 Task: Look for space in Daoukro, Ivory Coast from 5th July, 2023 to 11th July, 2023 for 2 adults in price range Rs.8000 to Rs.16000. Place can be entire place with 2 bedrooms having 2 beds and 1 bathroom. Property type can be house, flat, guest house. Booking option can be shelf check-in. Required host language is English.
Action: Mouse moved to (449, 99)
Screenshot: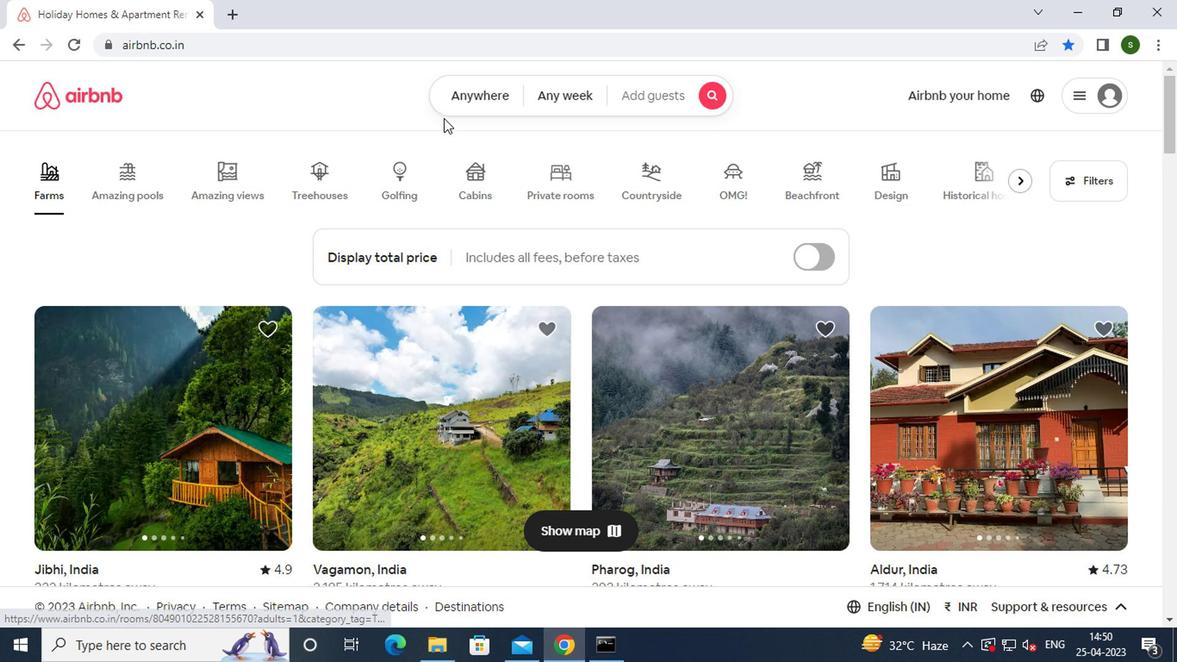 
Action: Mouse pressed left at (449, 99)
Screenshot: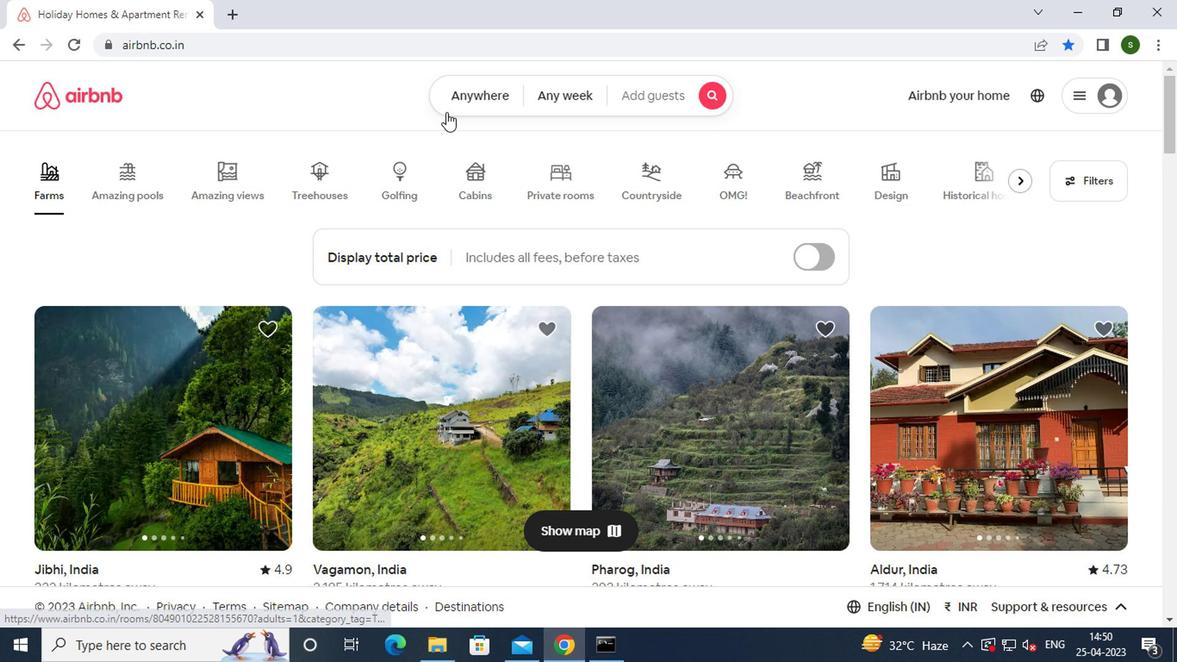 
Action: Mouse moved to (345, 165)
Screenshot: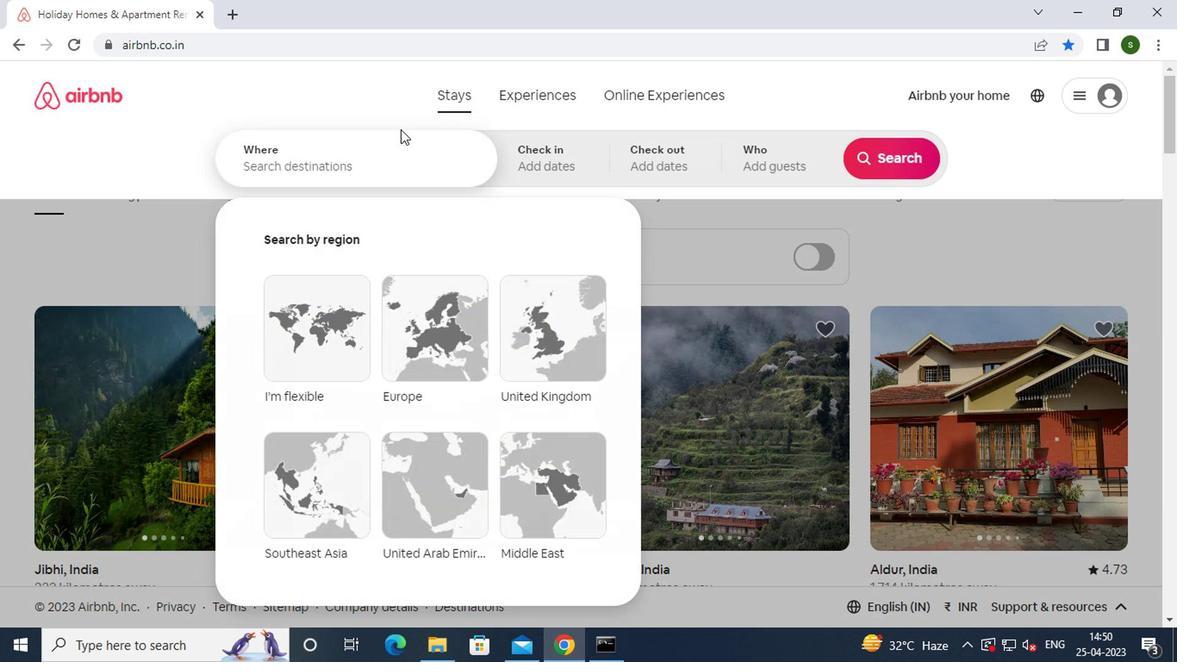 
Action: Mouse pressed left at (345, 165)
Screenshot: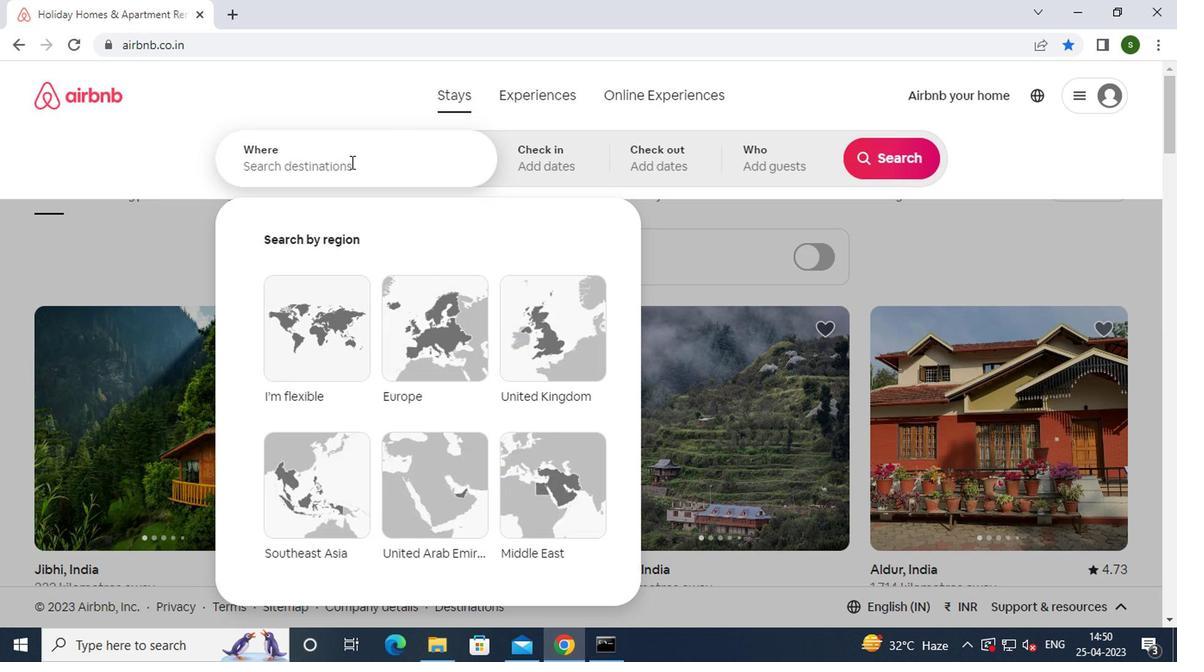 
Action: Key pressed d<Key.caps_lock>aoukro,<Key.space><Key.caps_lock>i<Key.caps_lock>
Screenshot: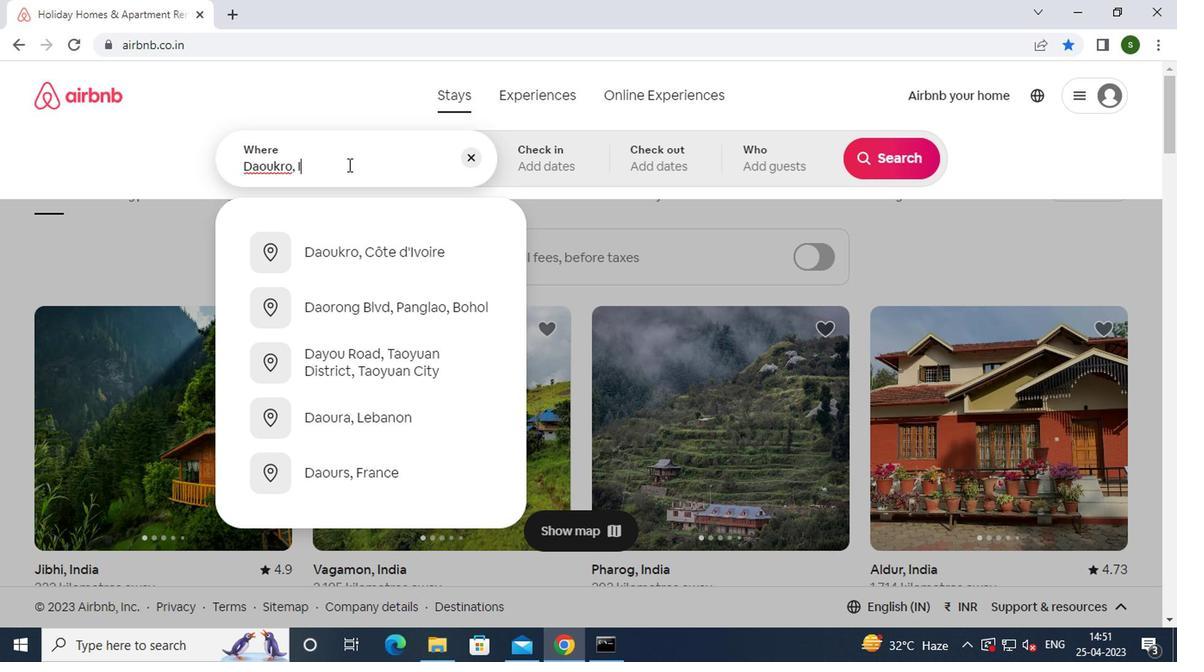 
Action: Mouse moved to (347, 245)
Screenshot: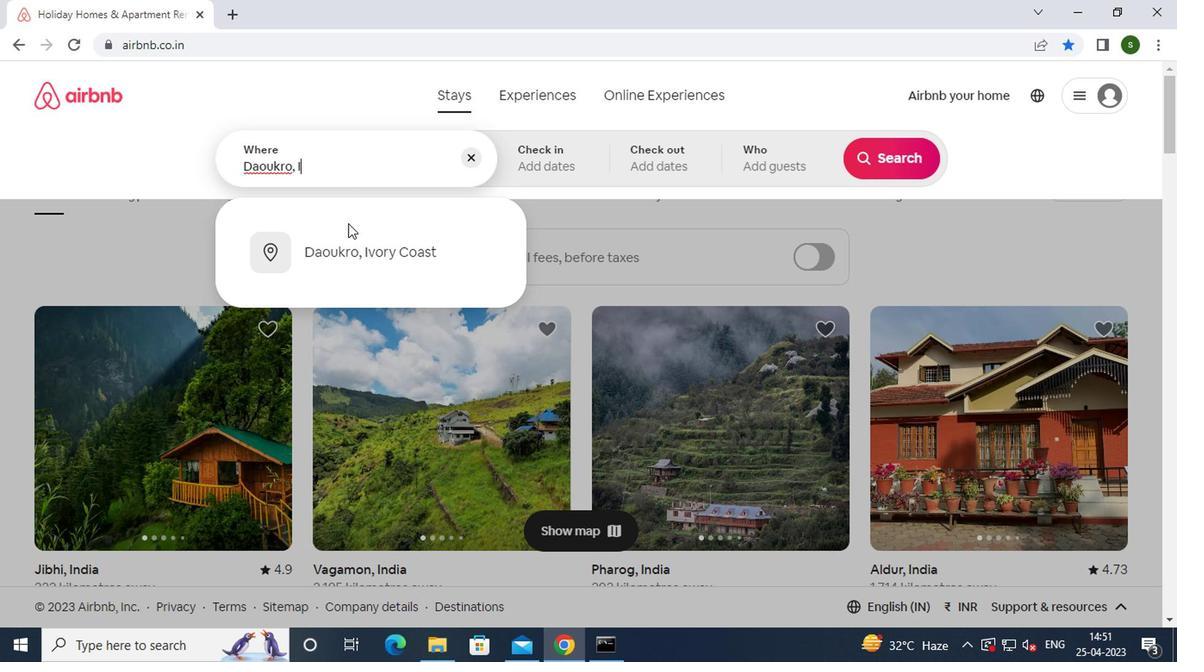 
Action: Mouse pressed left at (347, 245)
Screenshot: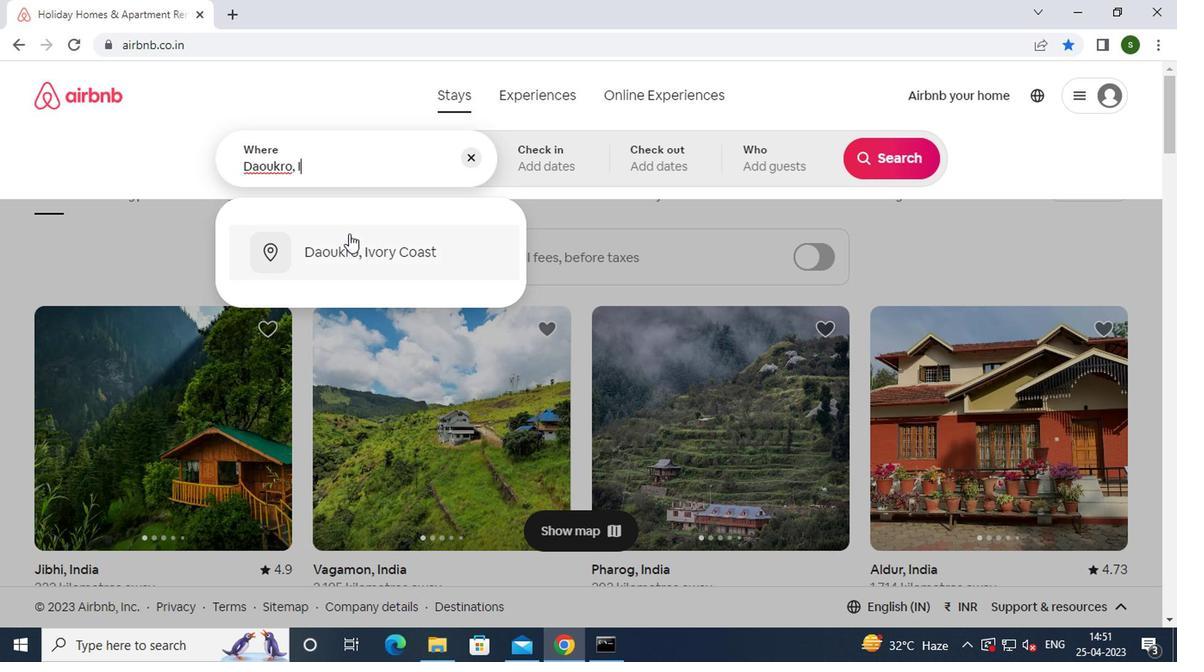 
Action: Mouse moved to (871, 292)
Screenshot: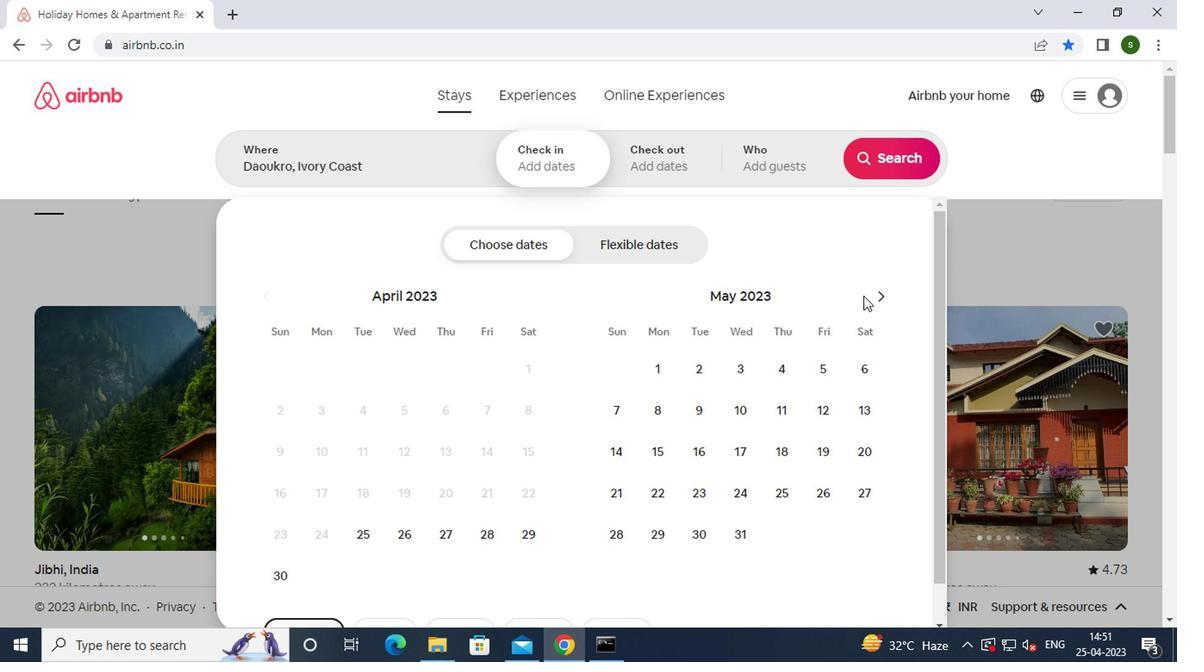 
Action: Mouse pressed left at (871, 292)
Screenshot: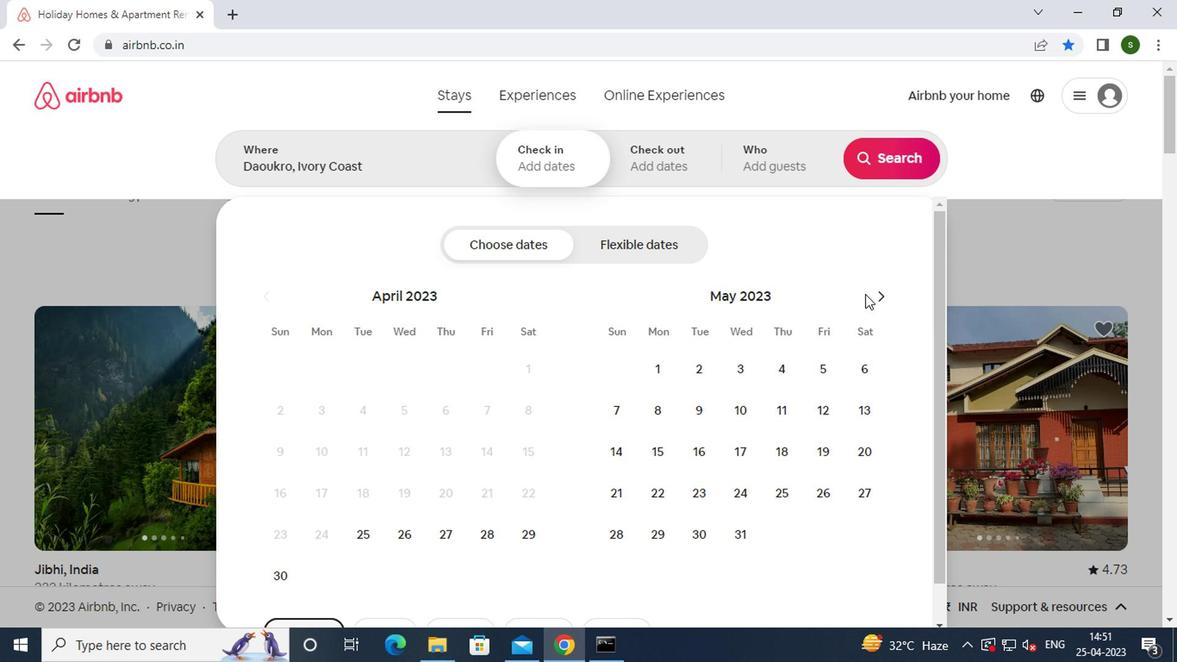 
Action: Mouse pressed left at (871, 292)
Screenshot: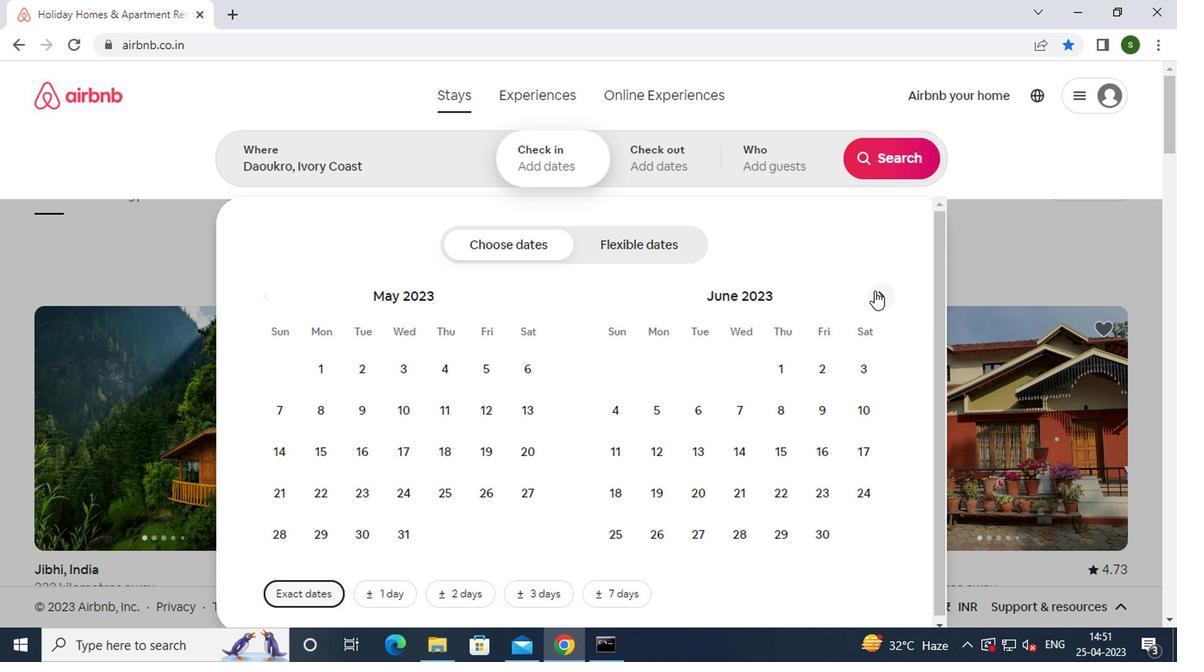 
Action: Mouse moved to (736, 404)
Screenshot: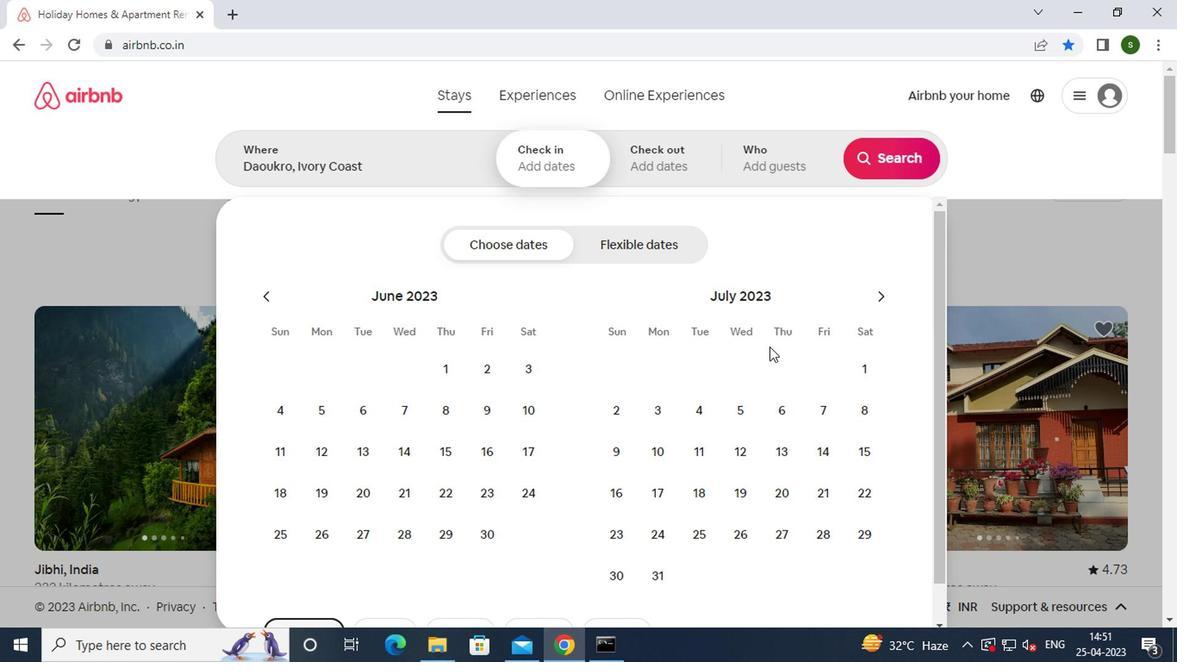 
Action: Mouse pressed left at (736, 404)
Screenshot: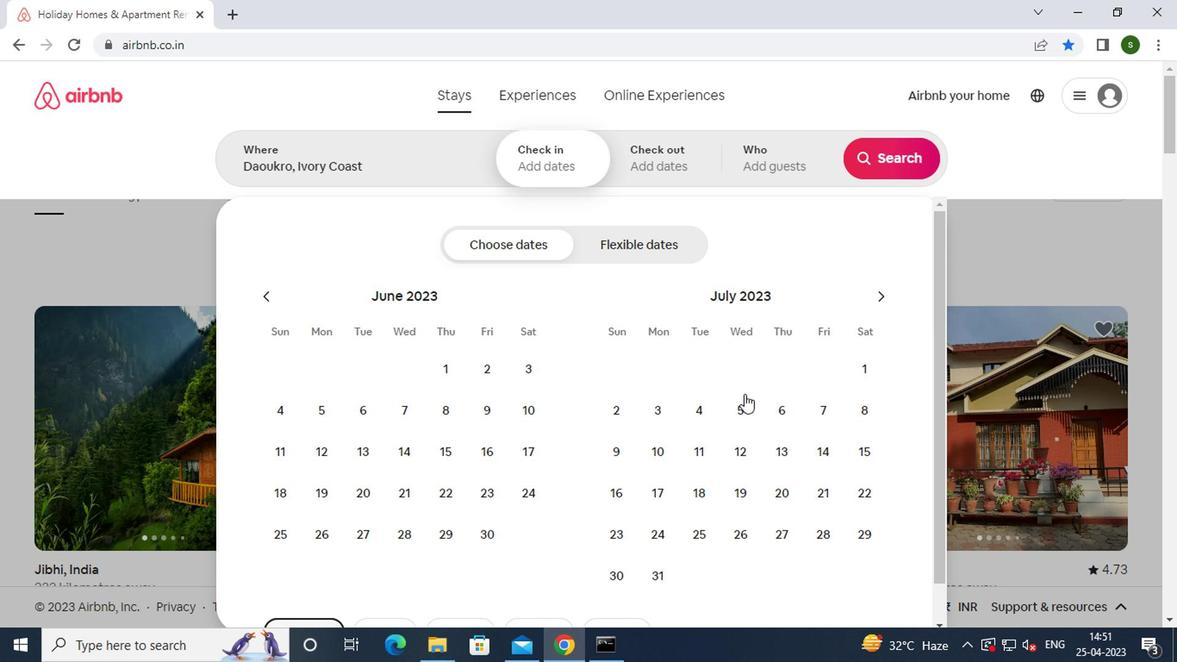 
Action: Mouse moved to (699, 449)
Screenshot: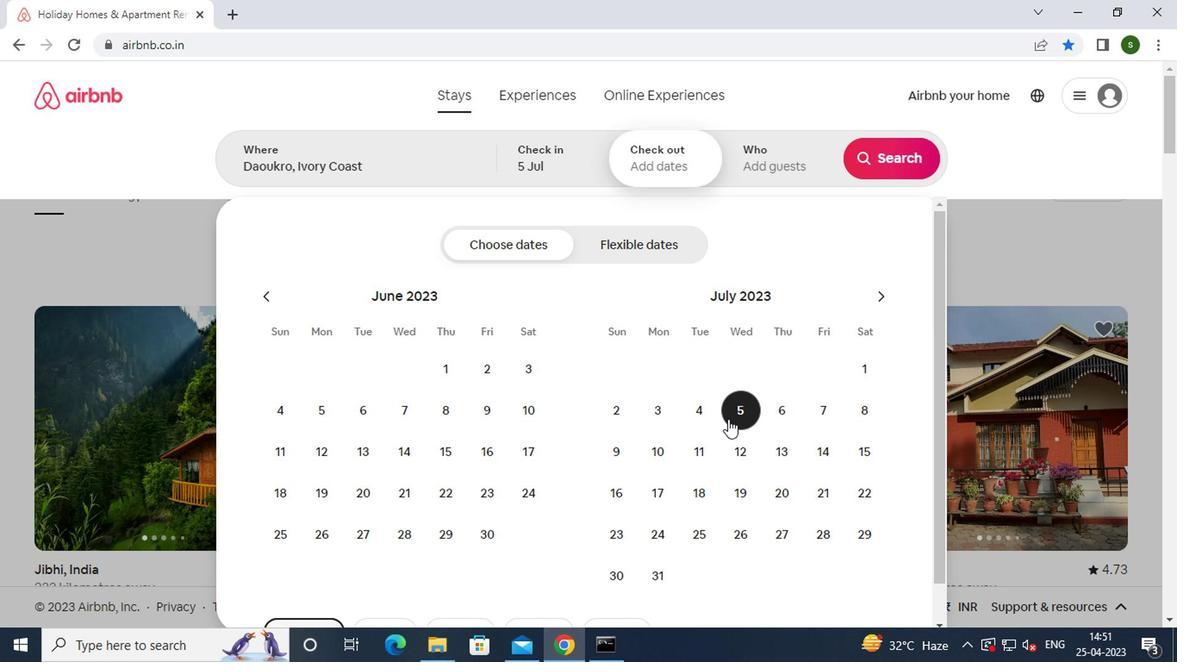 
Action: Mouse pressed left at (699, 449)
Screenshot: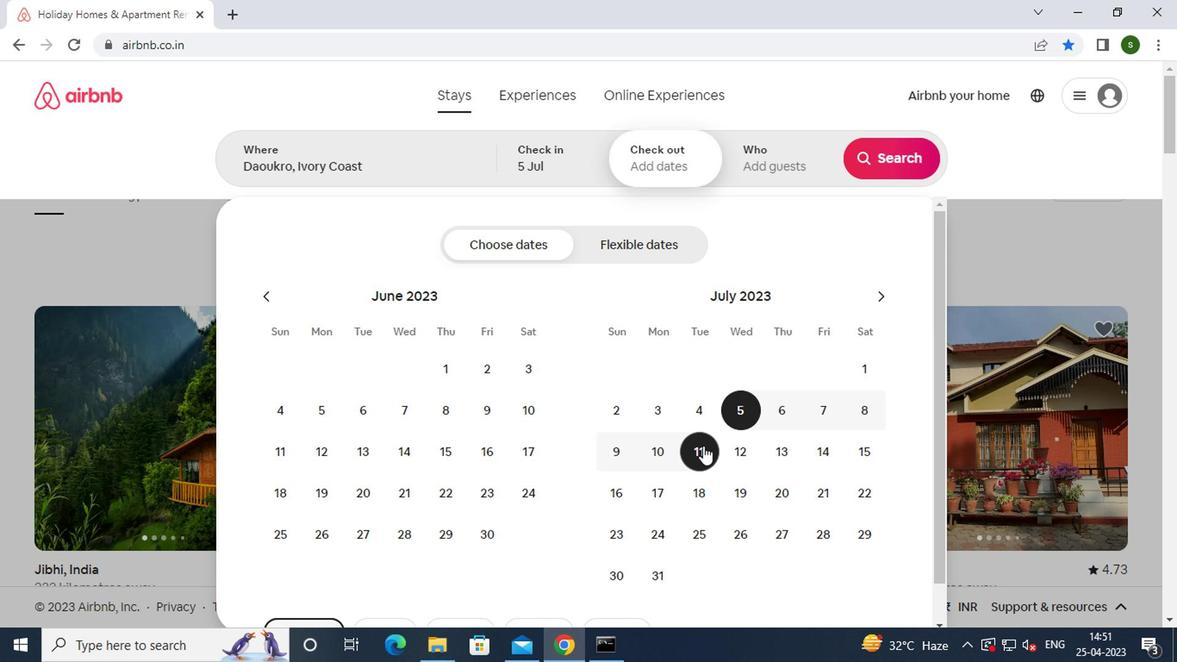 
Action: Mouse moved to (783, 174)
Screenshot: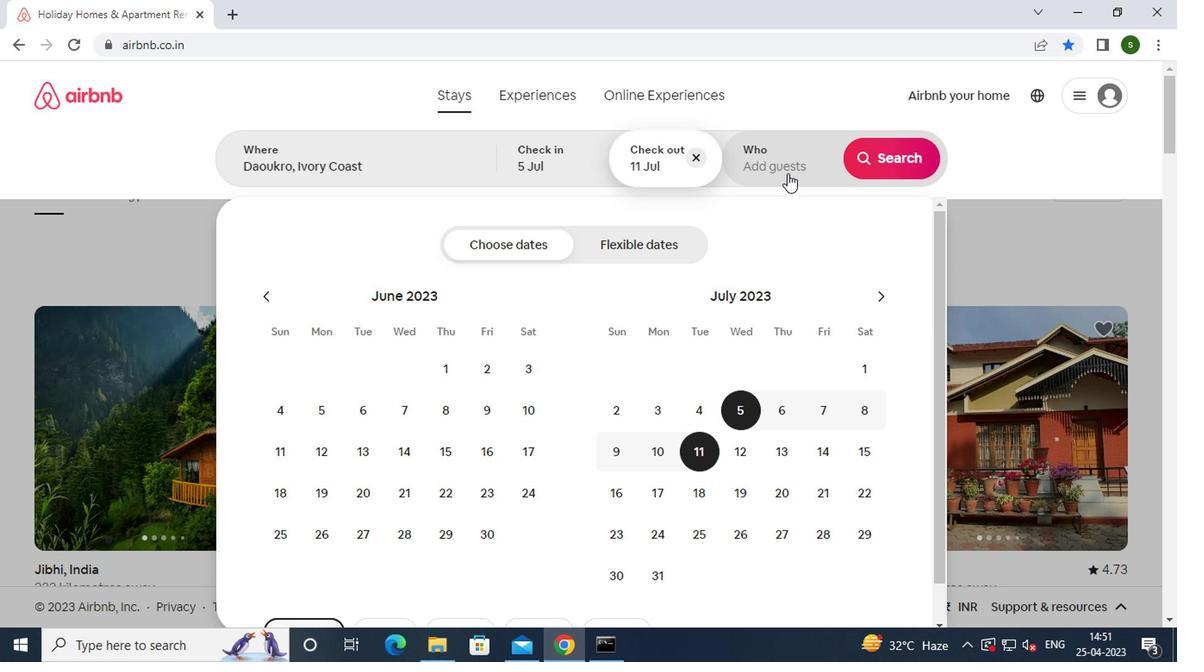 
Action: Mouse pressed left at (783, 174)
Screenshot: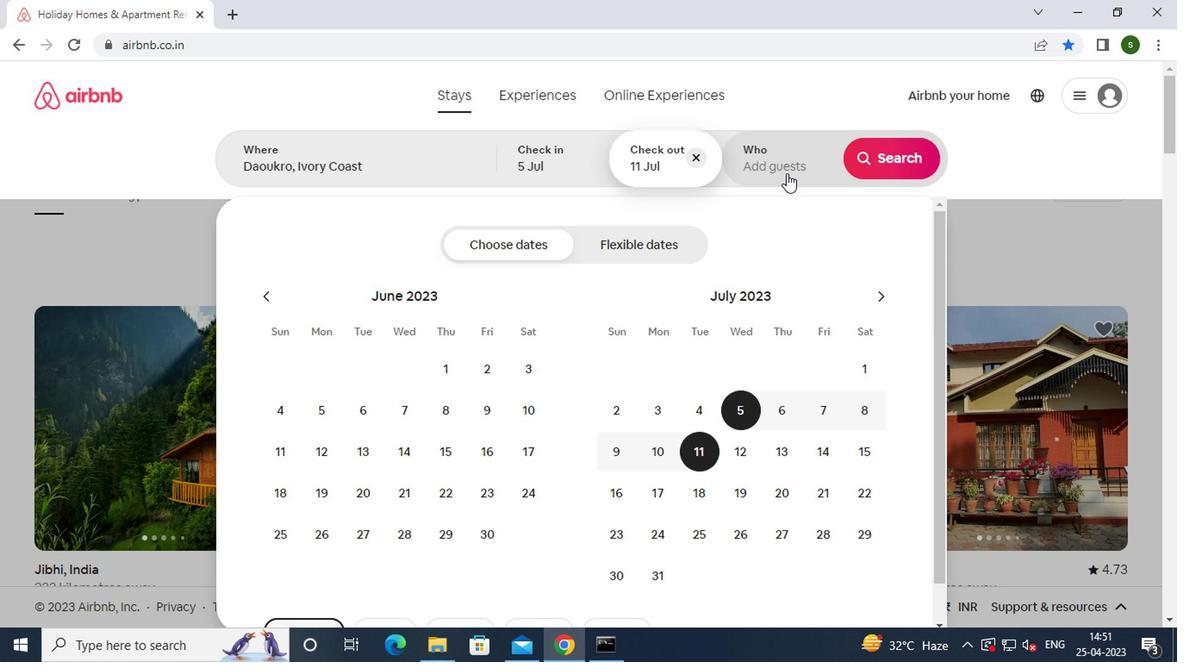 
Action: Mouse moved to (893, 252)
Screenshot: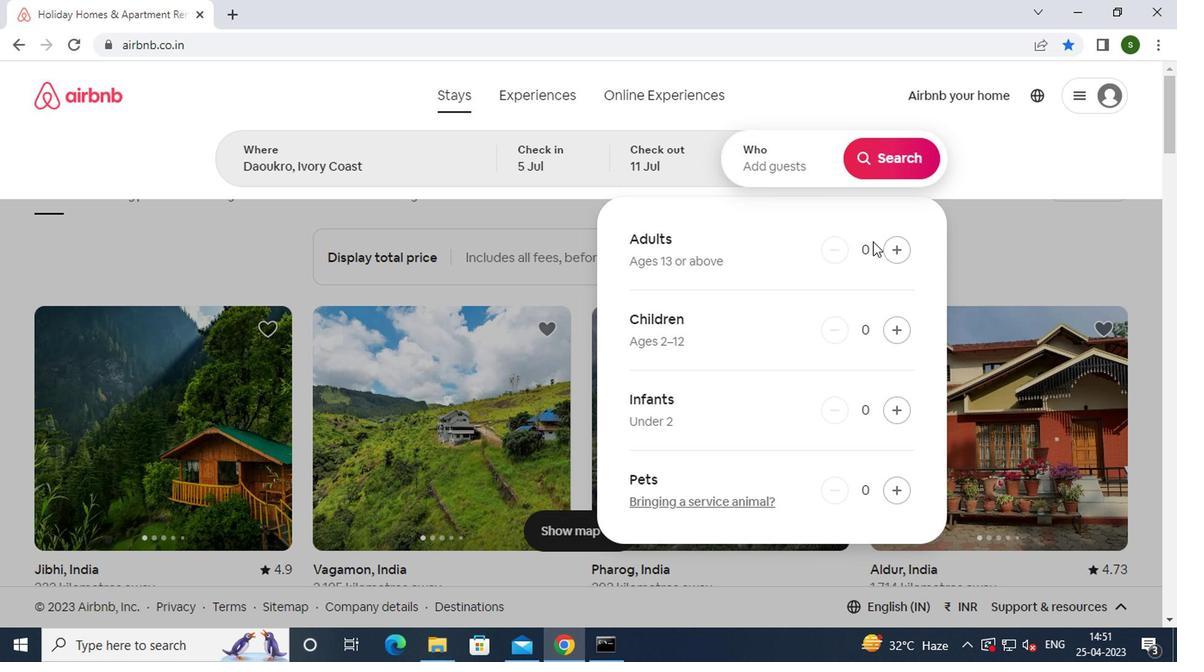 
Action: Mouse pressed left at (893, 252)
Screenshot: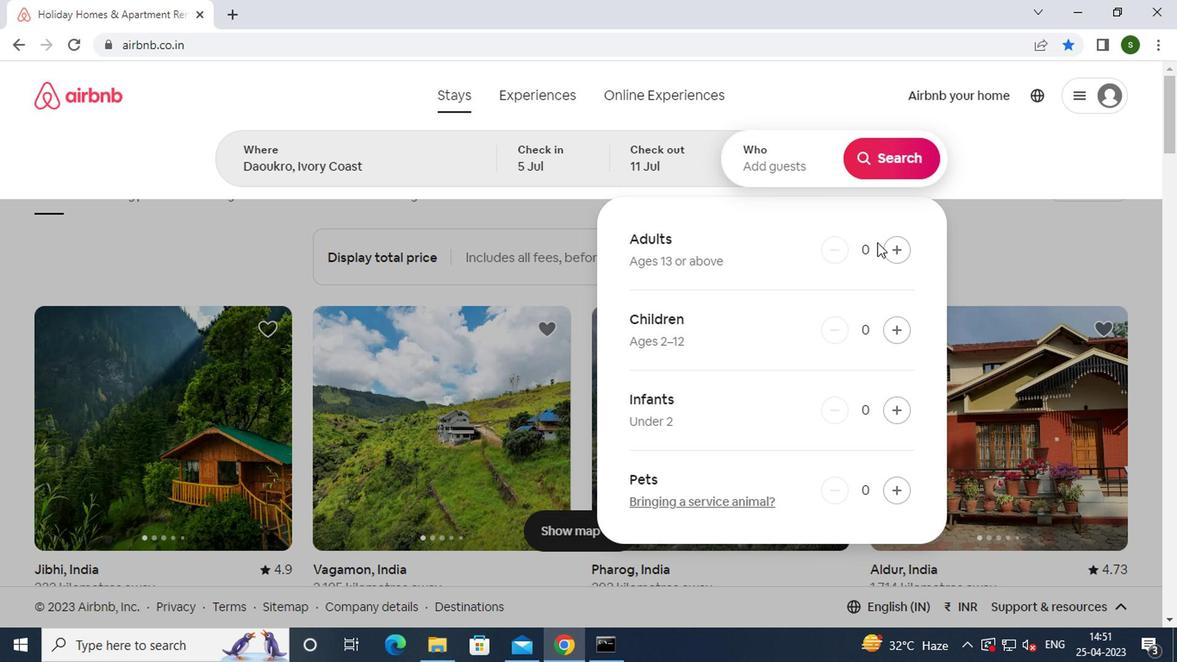 
Action: Mouse pressed left at (893, 252)
Screenshot: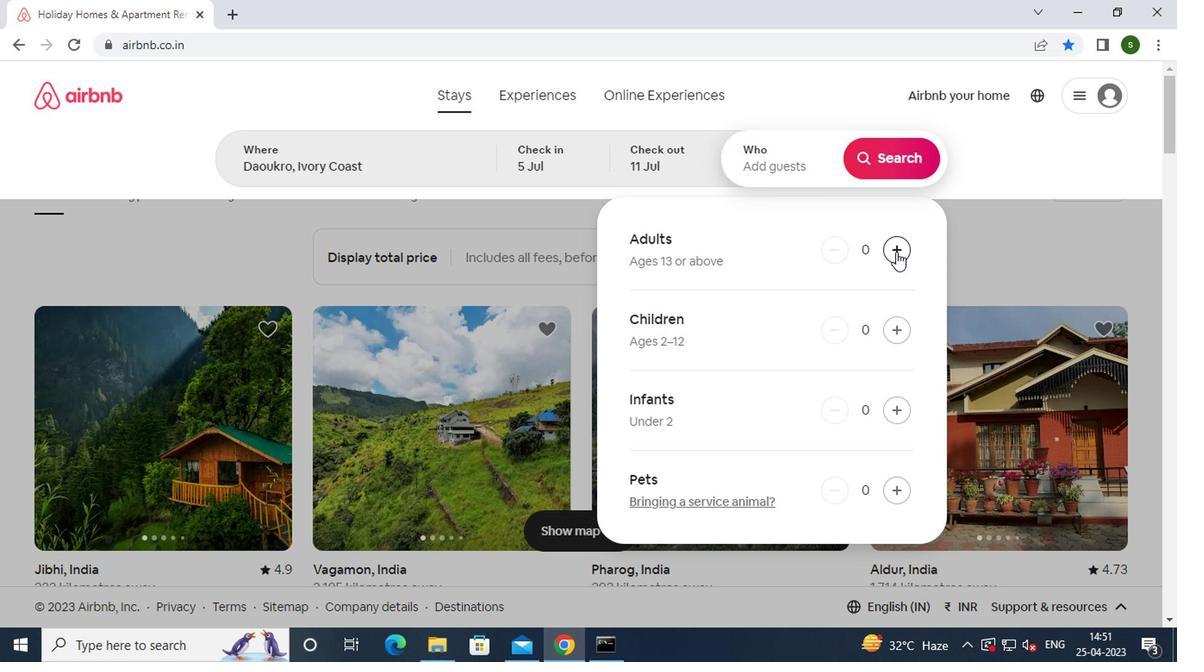 
Action: Mouse moved to (891, 157)
Screenshot: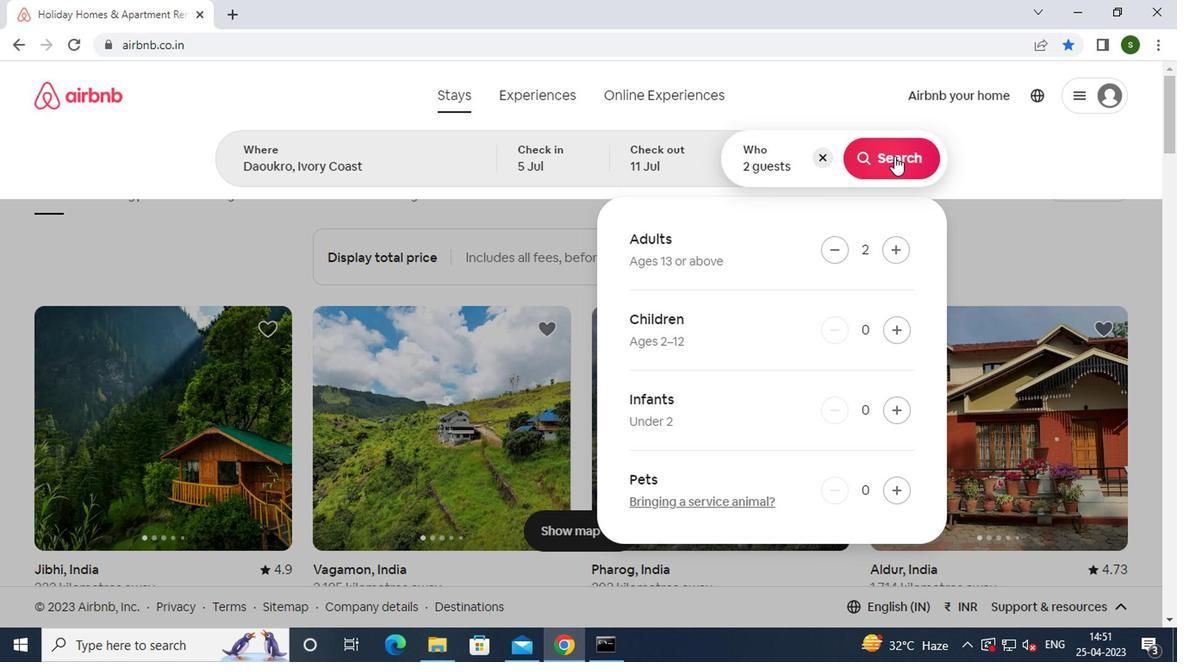 
Action: Mouse pressed left at (891, 157)
Screenshot: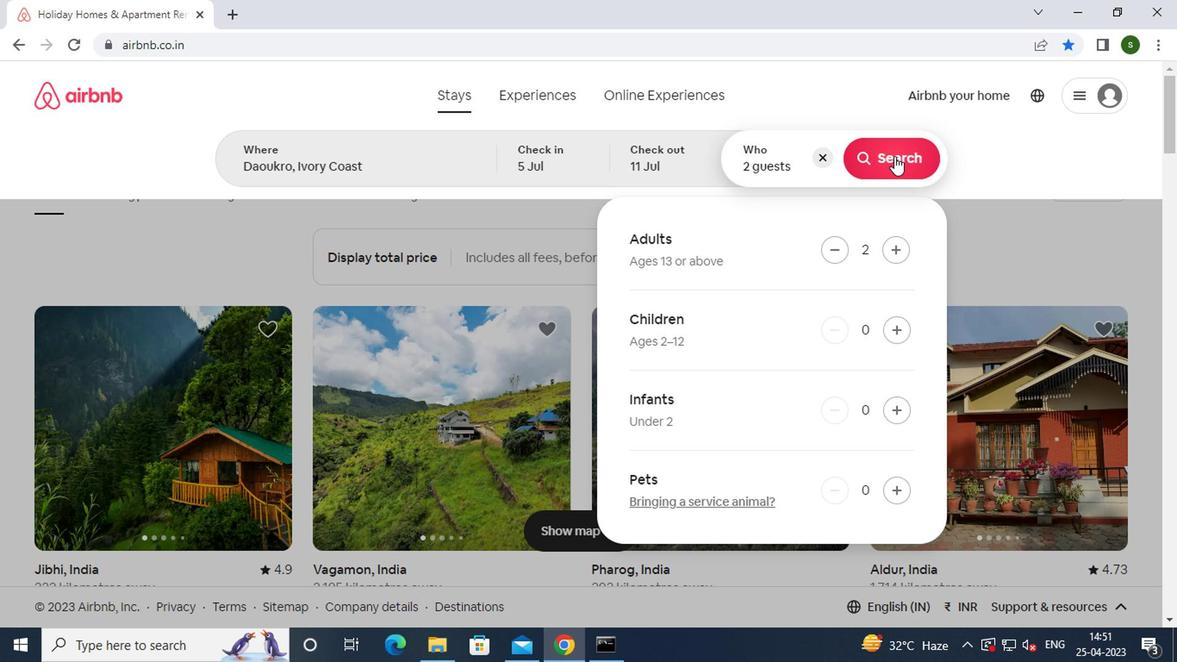 
Action: Mouse moved to (1079, 167)
Screenshot: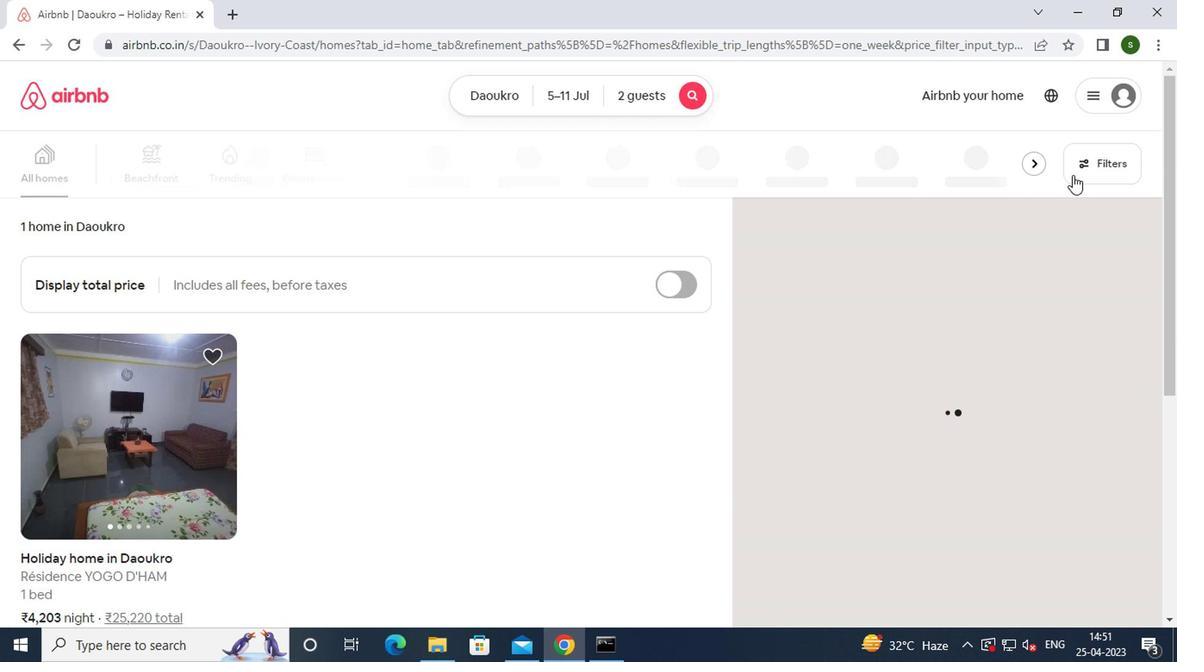 
Action: Mouse pressed left at (1079, 167)
Screenshot: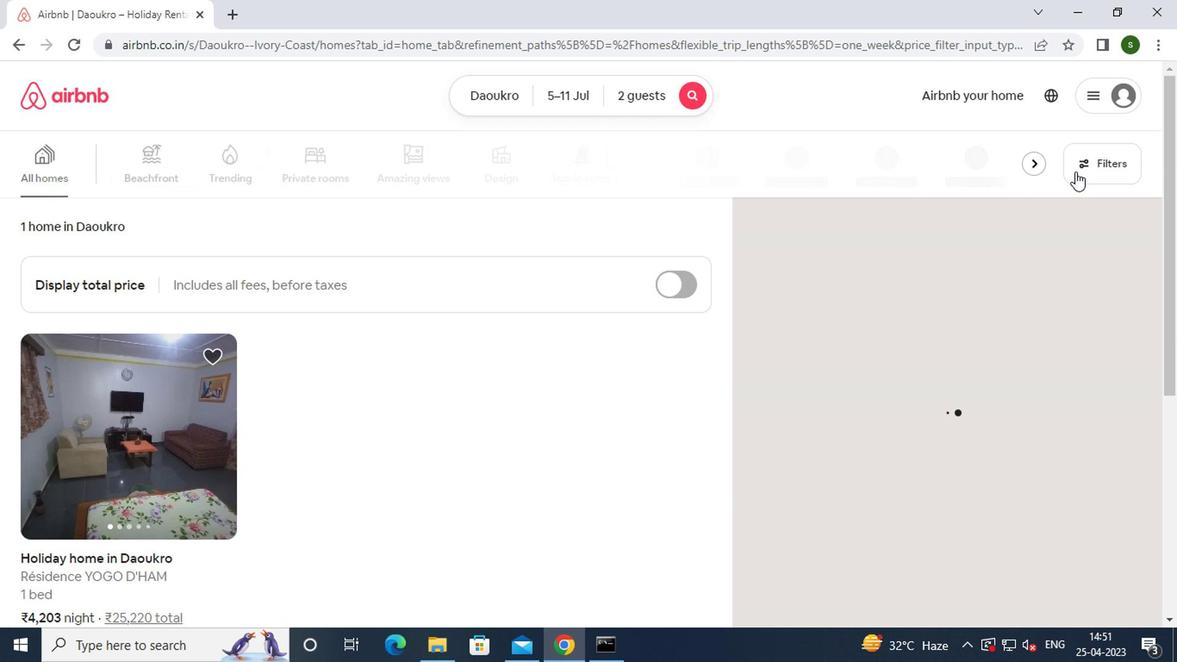 
Action: Mouse moved to (437, 374)
Screenshot: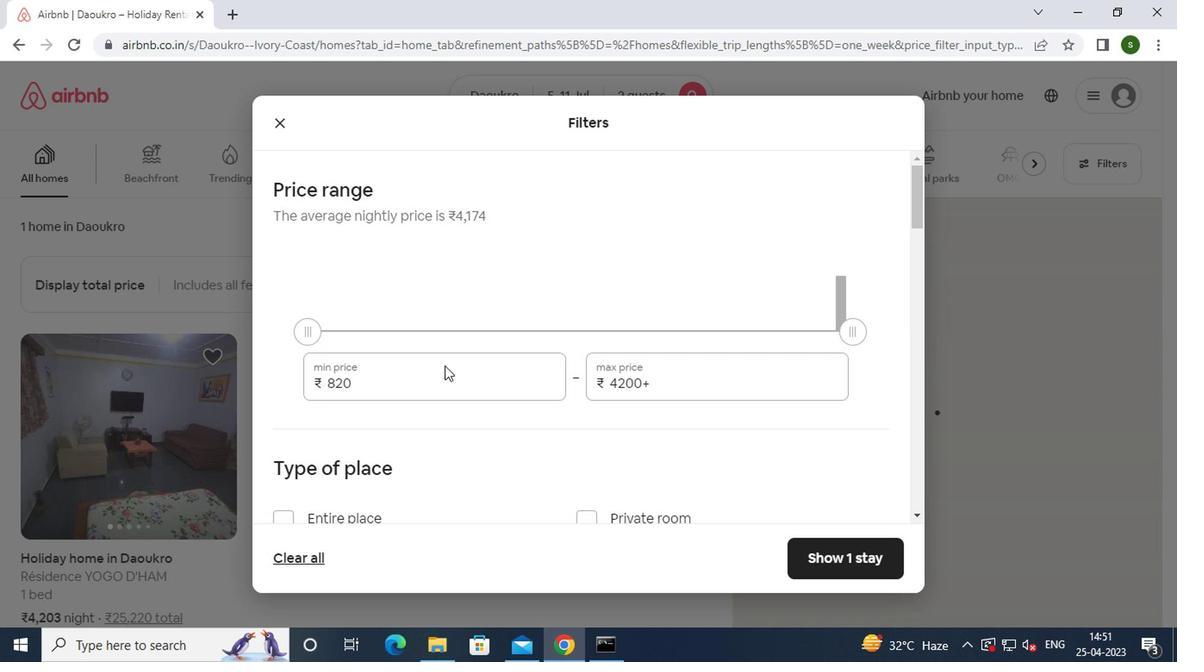 
Action: Mouse pressed left at (437, 374)
Screenshot: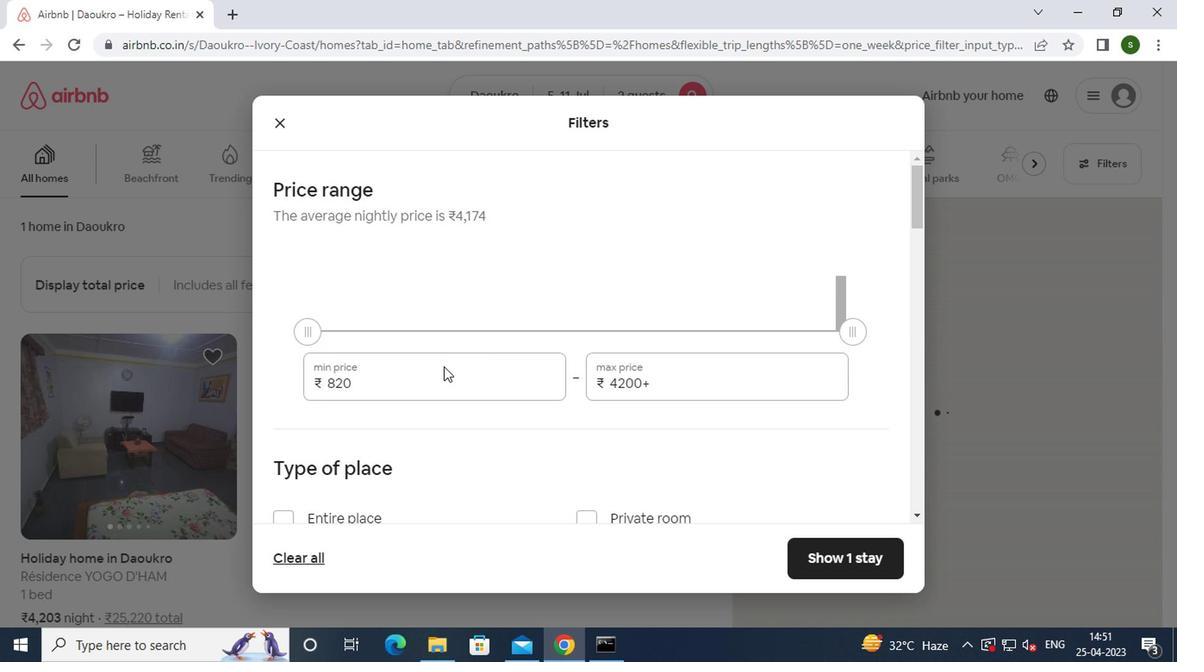 
Action: Mouse moved to (436, 374)
Screenshot: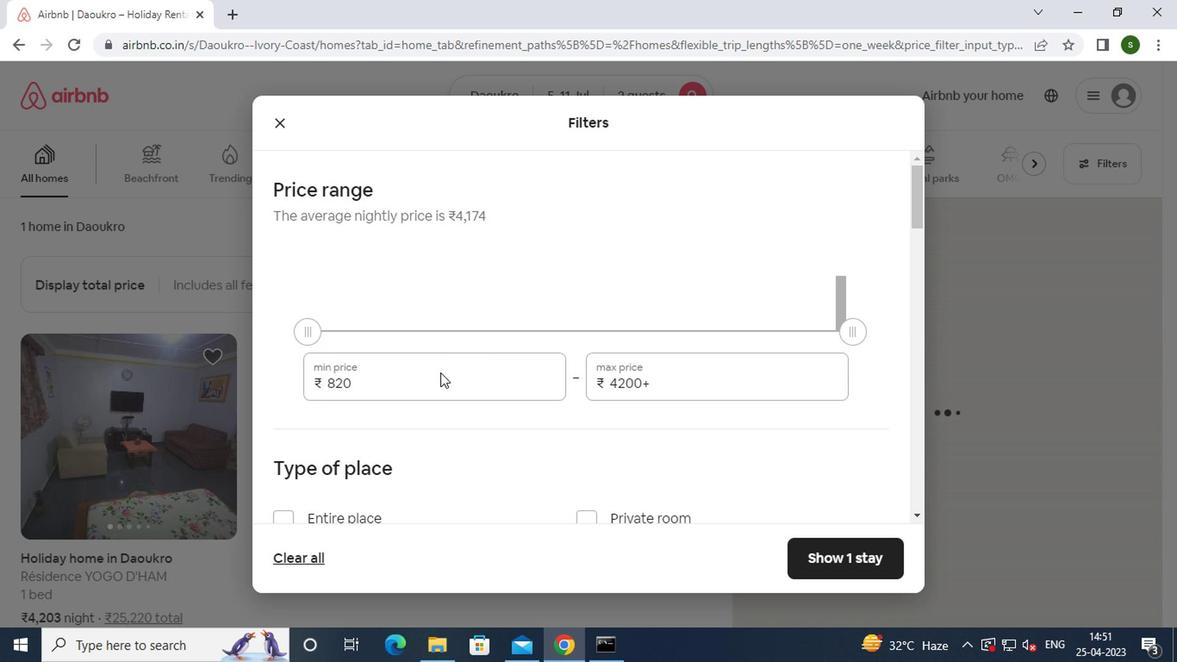 
Action: Key pressed <Key.backspace><Key.backspace><Key.backspace><Key.backspace>8000
Screenshot: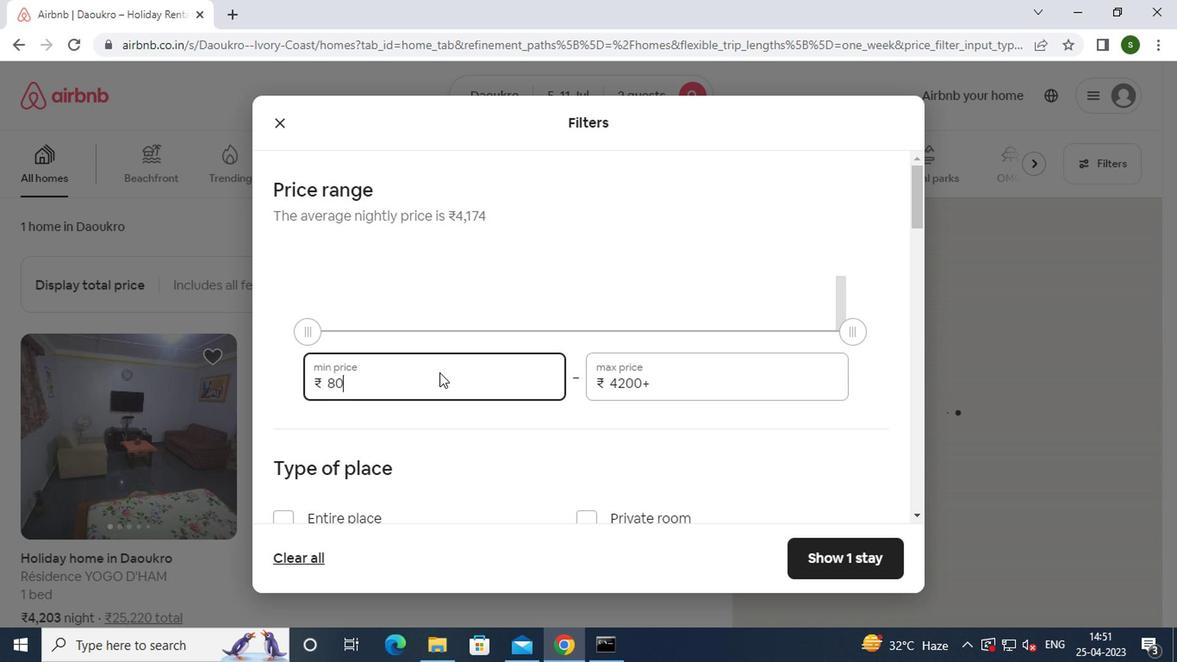 
Action: Mouse moved to (650, 380)
Screenshot: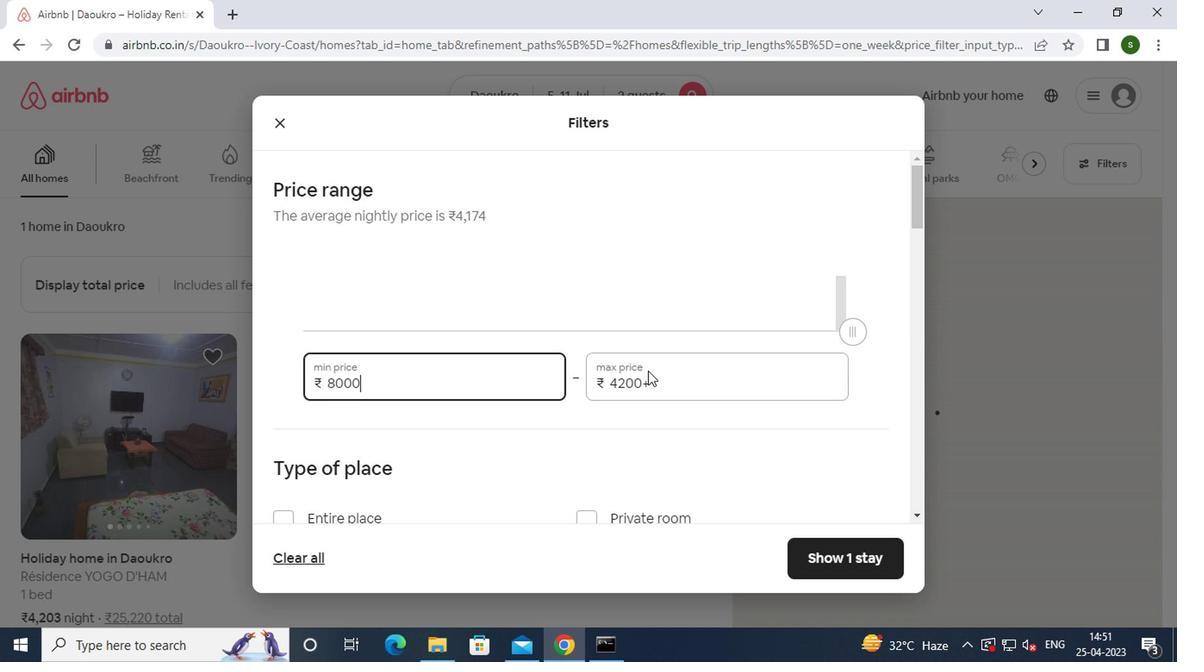 
Action: Mouse pressed left at (650, 380)
Screenshot: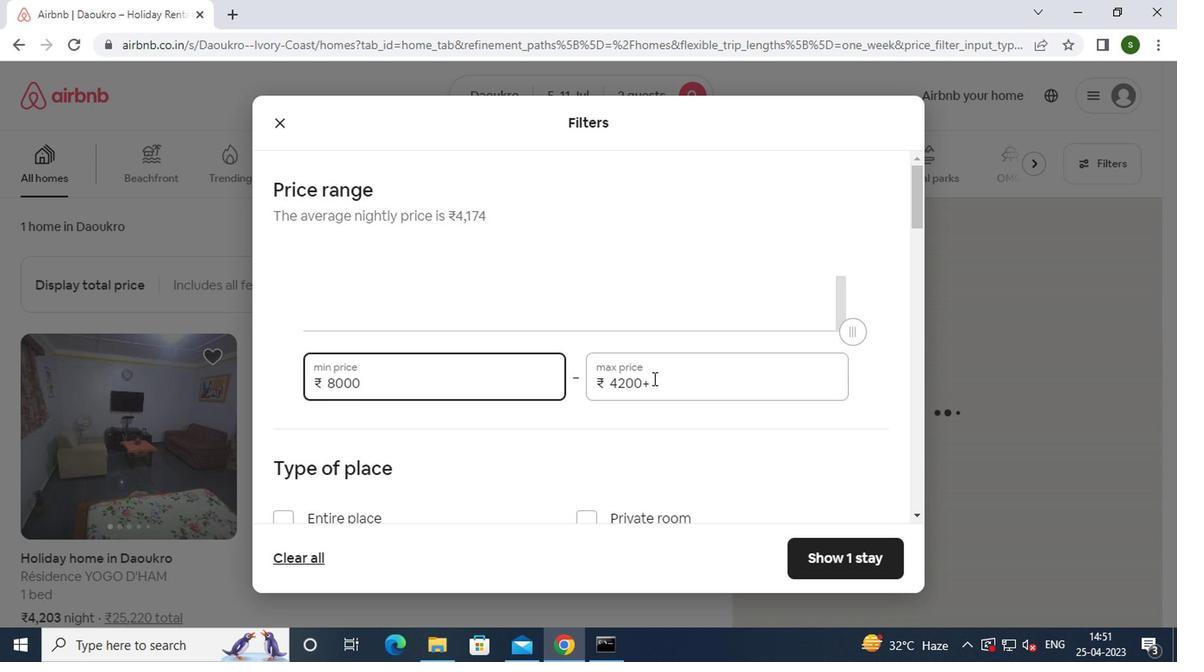 
Action: Key pressed <Key.backspace><Key.backspace><Key.backspace><Key.backspace><Key.backspace><Key.backspace><Key.backspace><Key.backspace><Key.backspace><Key.backspace><Key.backspace><Key.backspace>16000
Screenshot: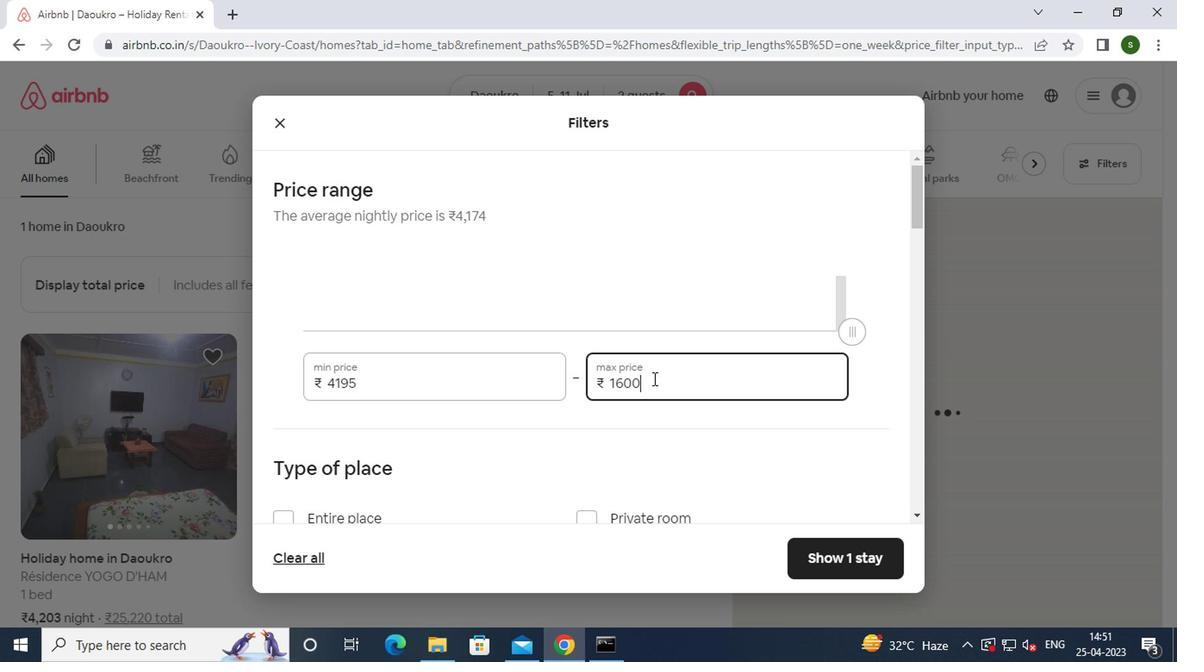 
Action: Mouse moved to (554, 406)
Screenshot: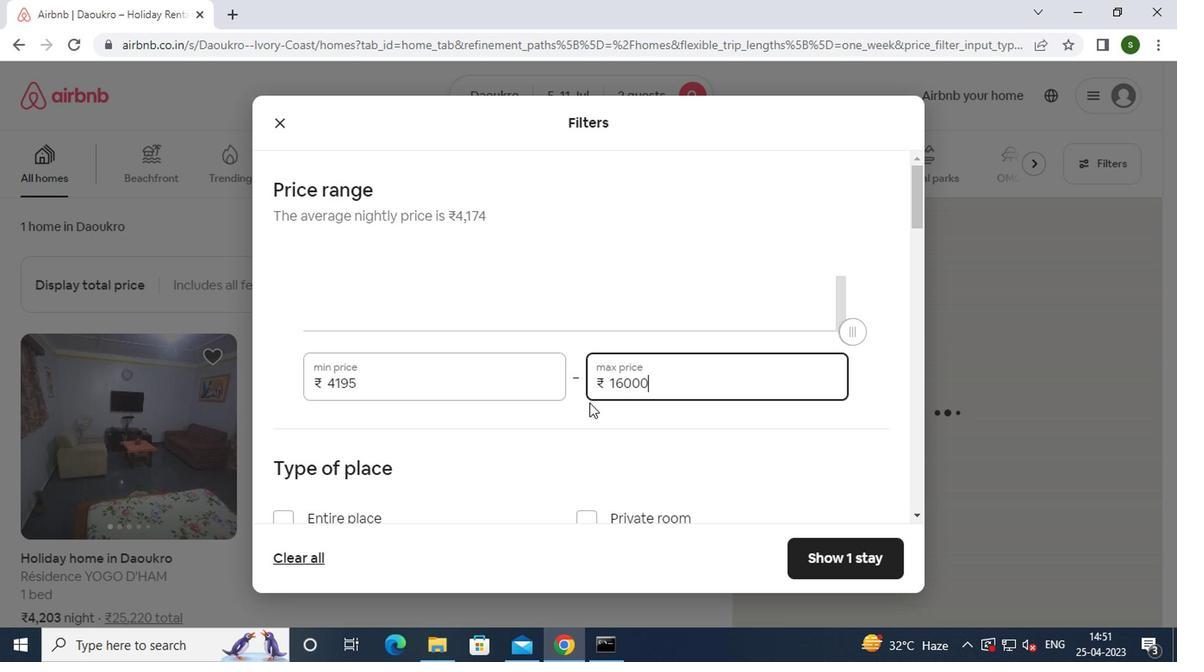 
Action: Mouse scrolled (554, 406) with delta (0, 0)
Screenshot: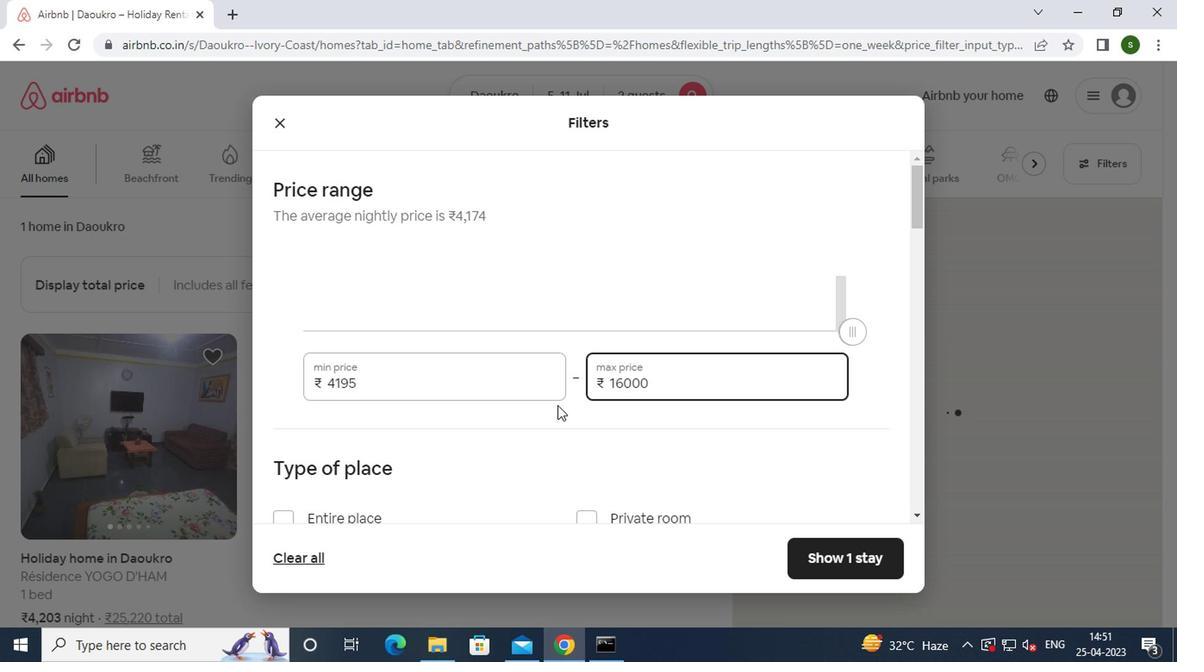 
Action: Mouse scrolled (554, 406) with delta (0, 0)
Screenshot: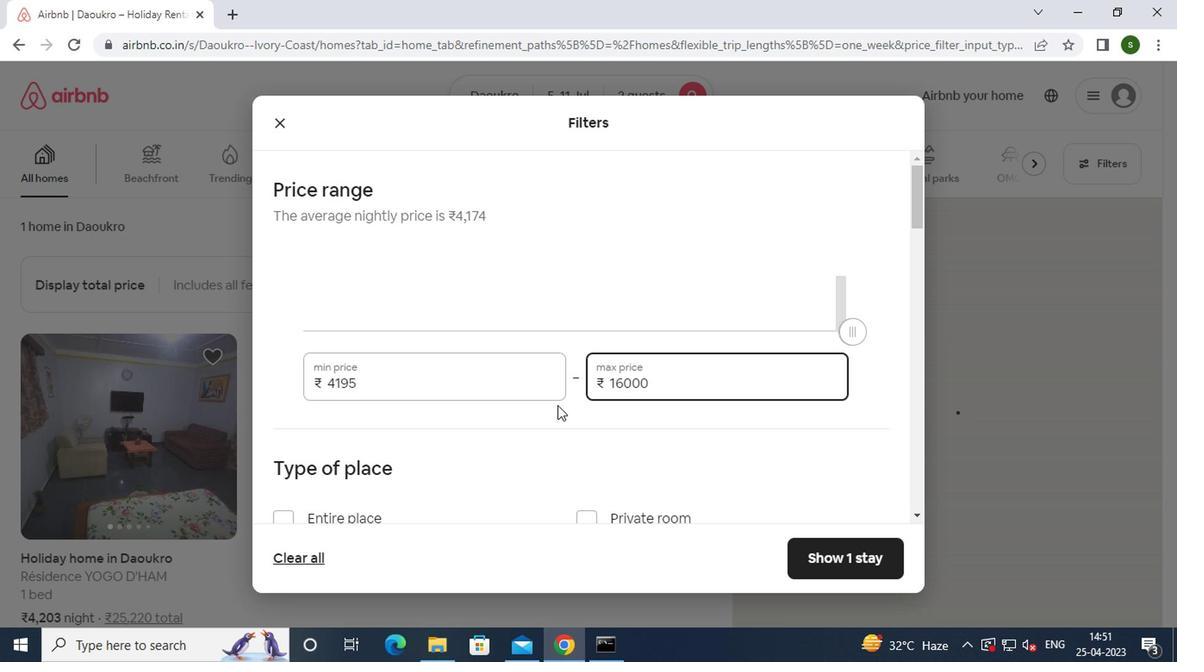 
Action: Mouse moved to (341, 366)
Screenshot: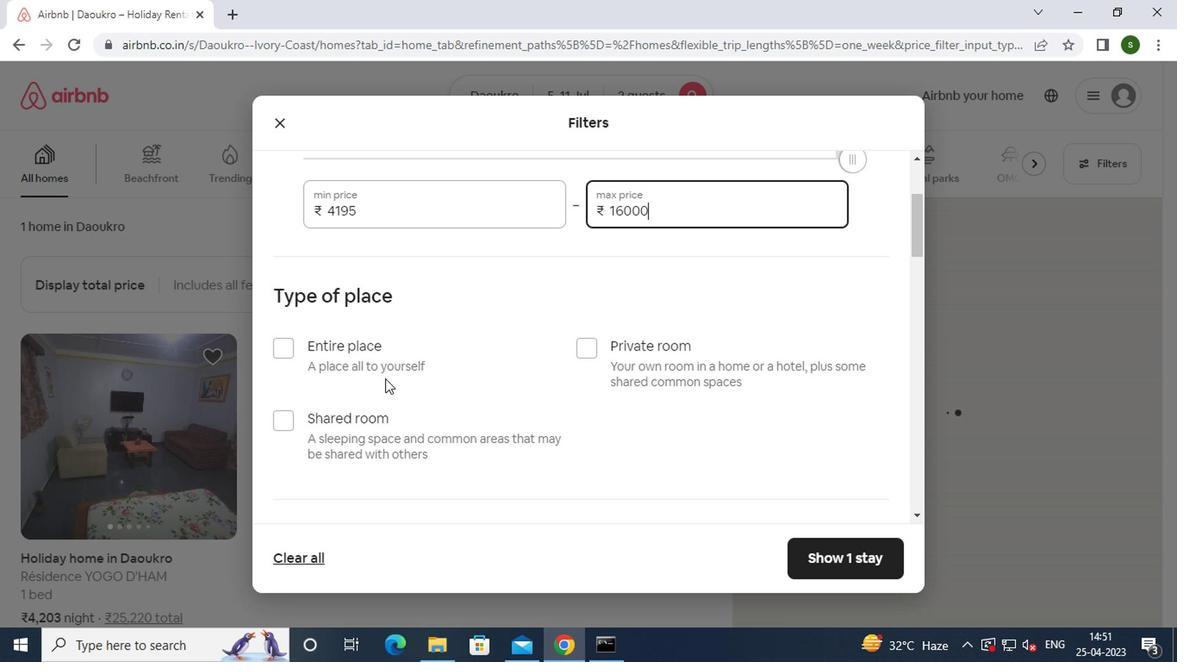 
Action: Mouse pressed left at (341, 366)
Screenshot: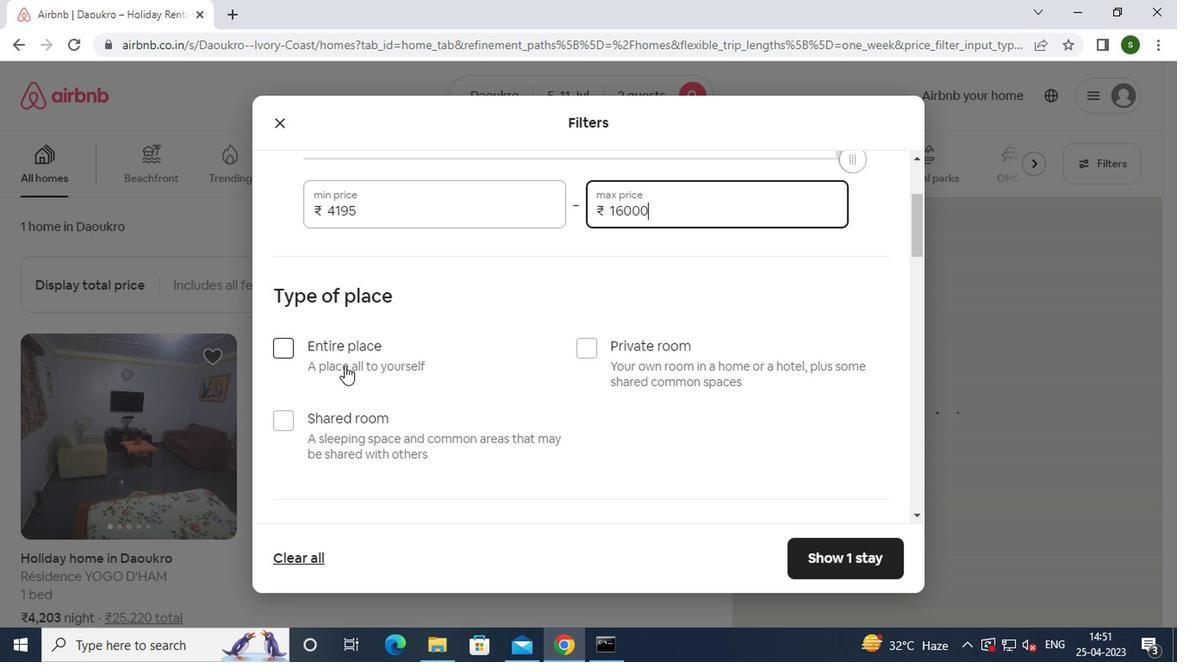 
Action: Mouse moved to (409, 344)
Screenshot: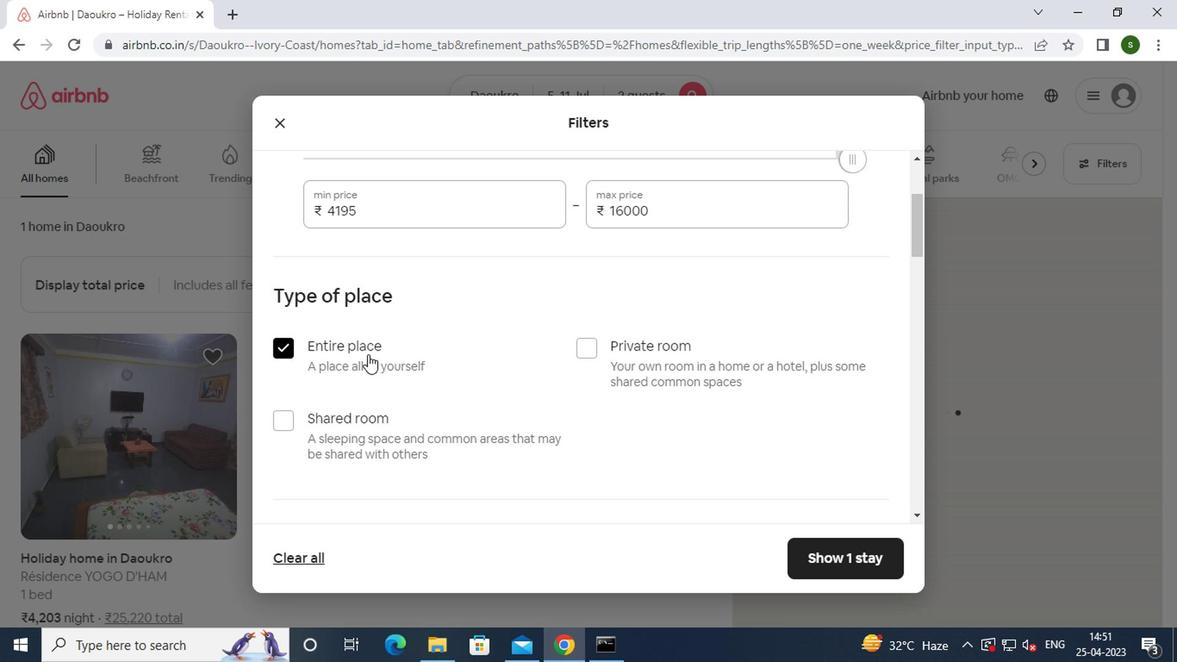 
Action: Mouse scrolled (409, 343) with delta (0, -1)
Screenshot: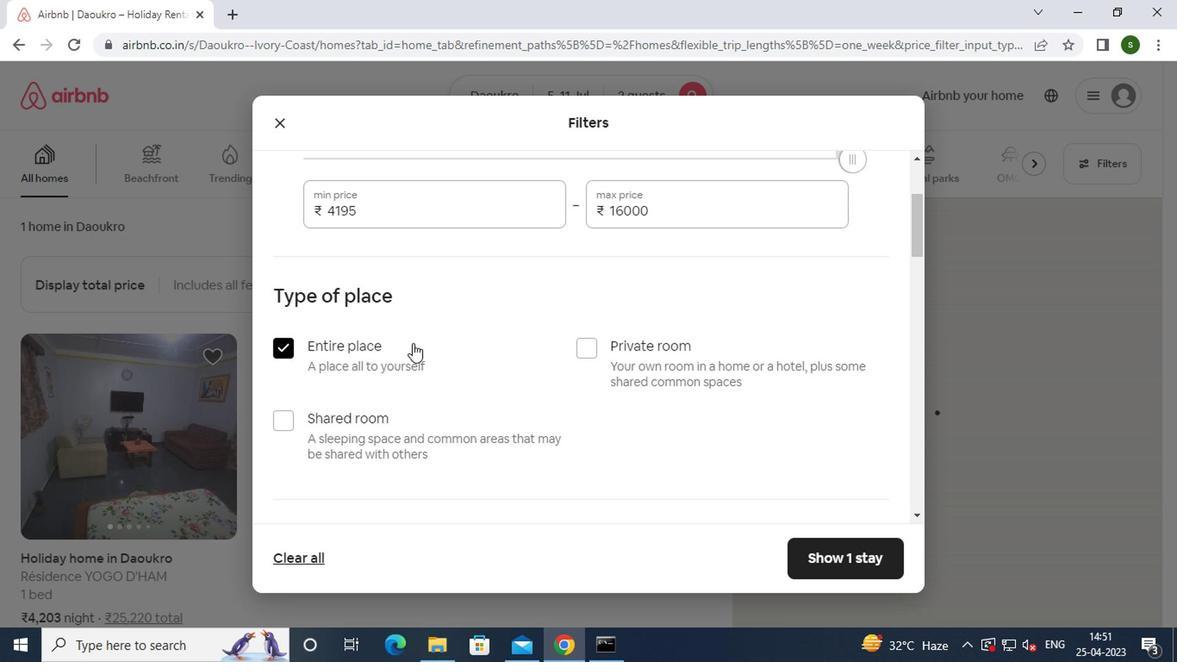 
Action: Mouse scrolled (409, 343) with delta (0, -1)
Screenshot: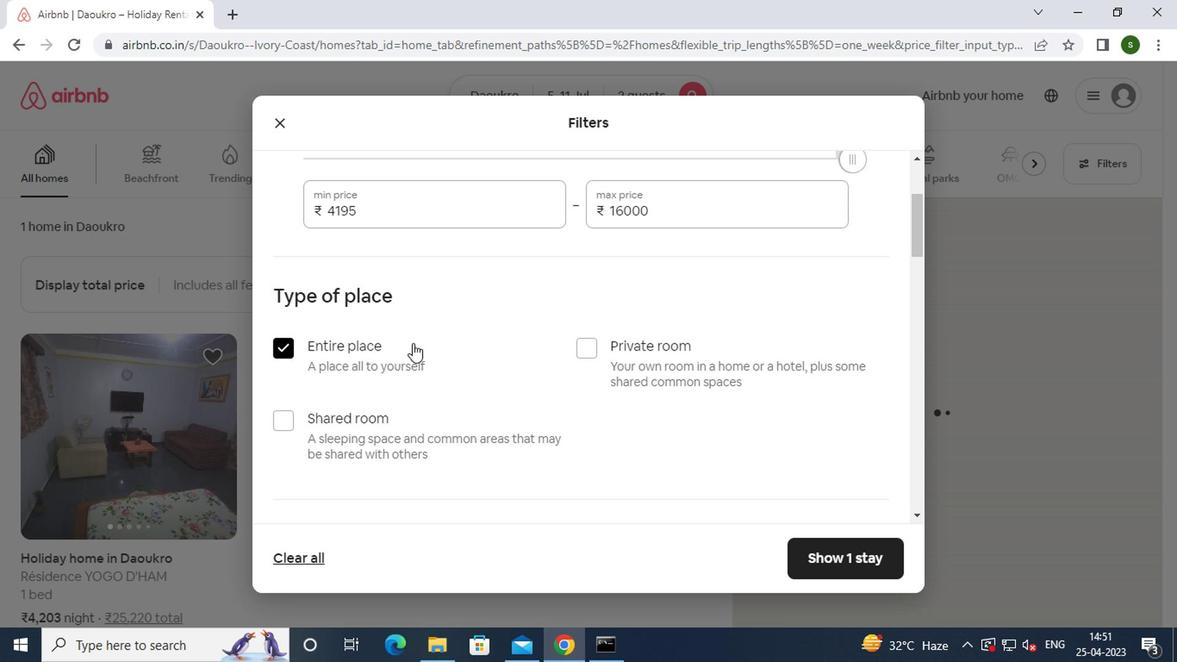
Action: Mouse scrolled (409, 343) with delta (0, -1)
Screenshot: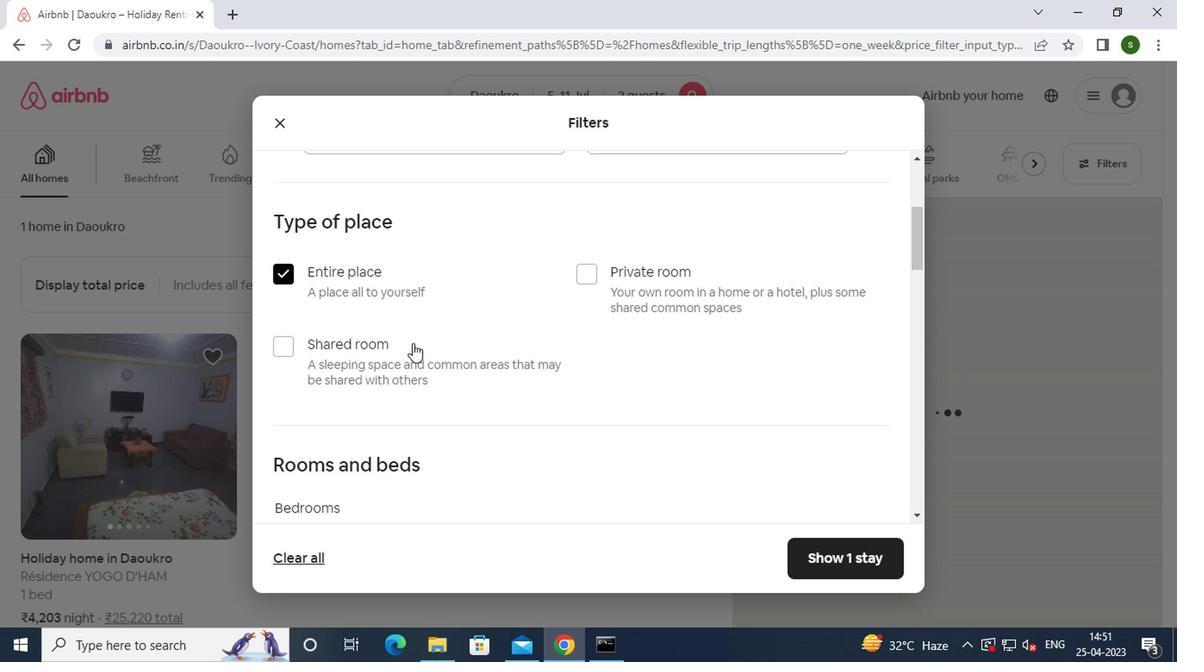 
Action: Mouse moved to (430, 372)
Screenshot: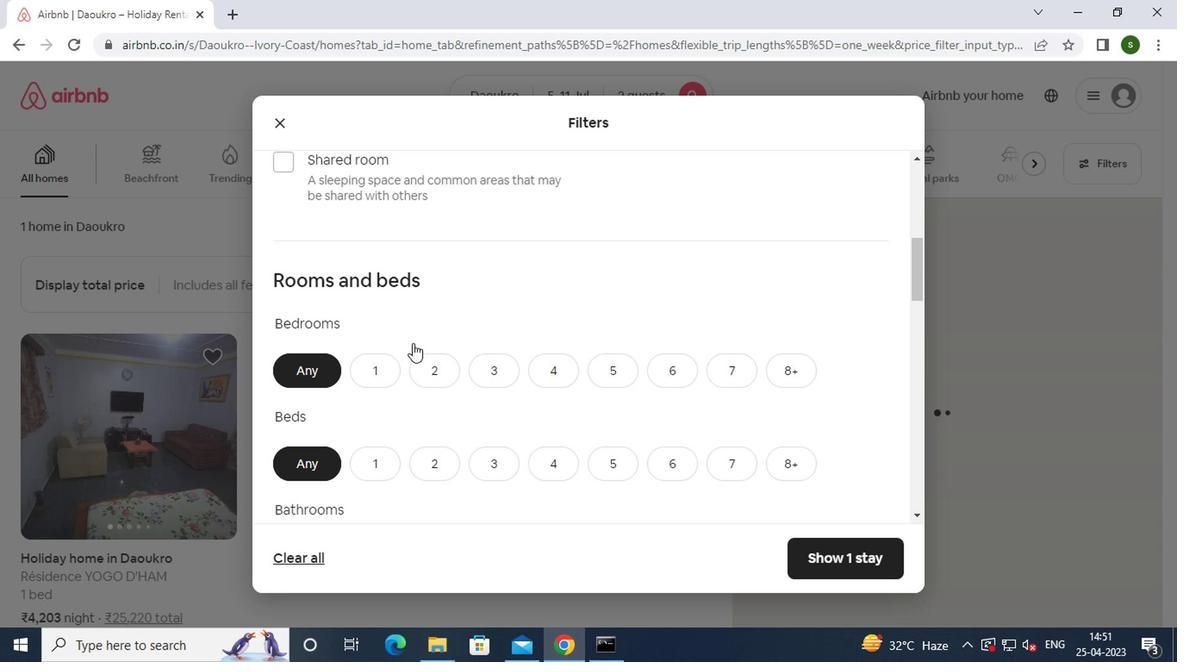 
Action: Mouse pressed left at (430, 372)
Screenshot: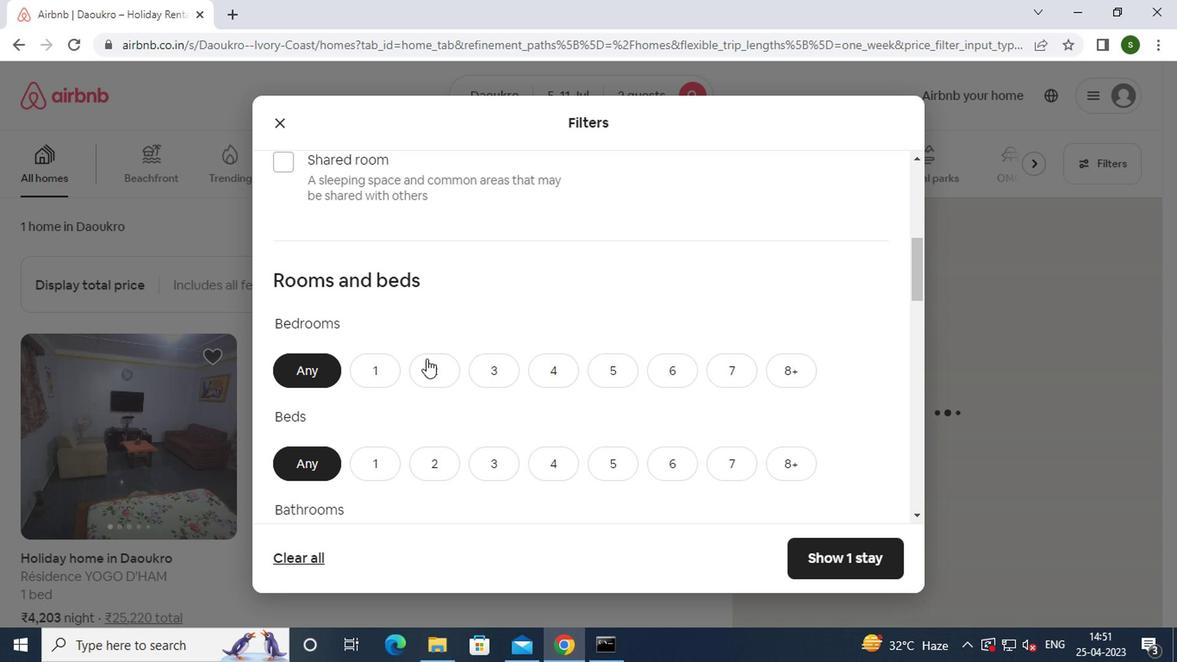 
Action: Mouse moved to (426, 453)
Screenshot: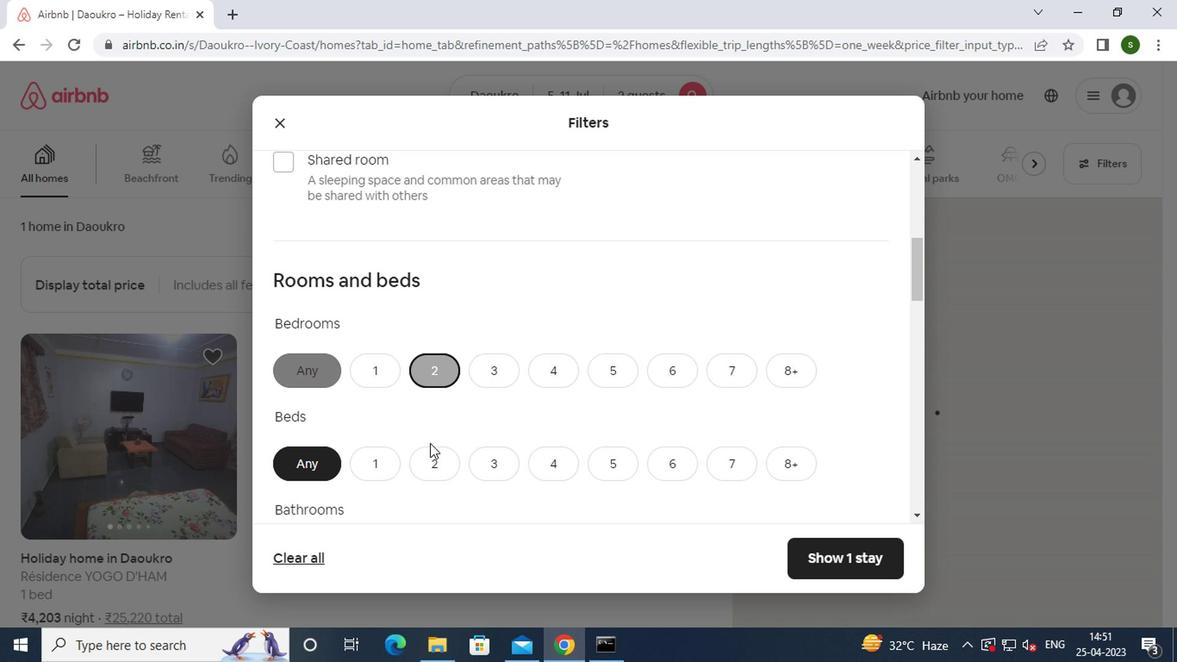 
Action: Mouse pressed left at (426, 453)
Screenshot: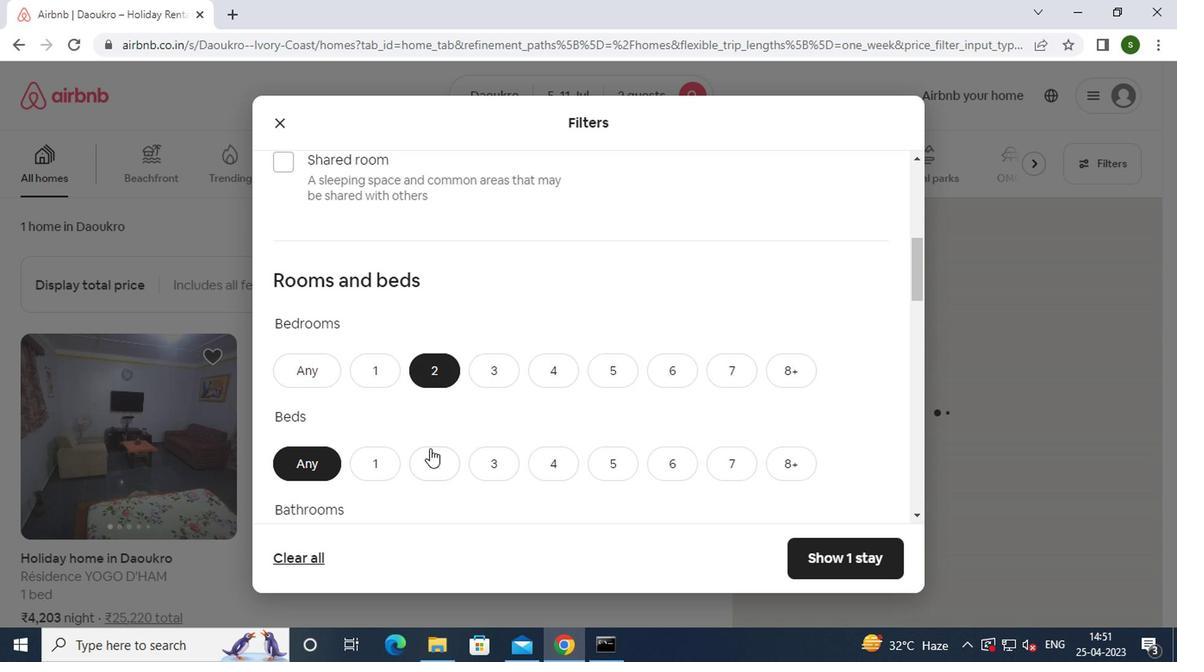 
Action: Mouse moved to (460, 403)
Screenshot: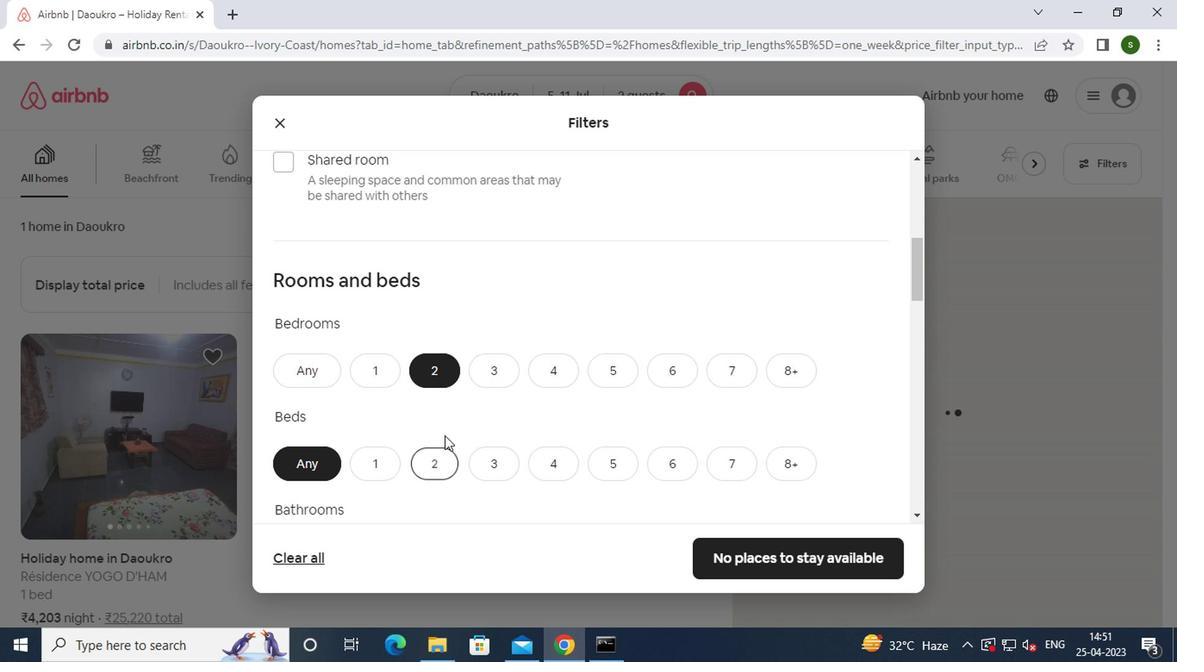 
Action: Mouse scrolled (460, 402) with delta (0, -1)
Screenshot: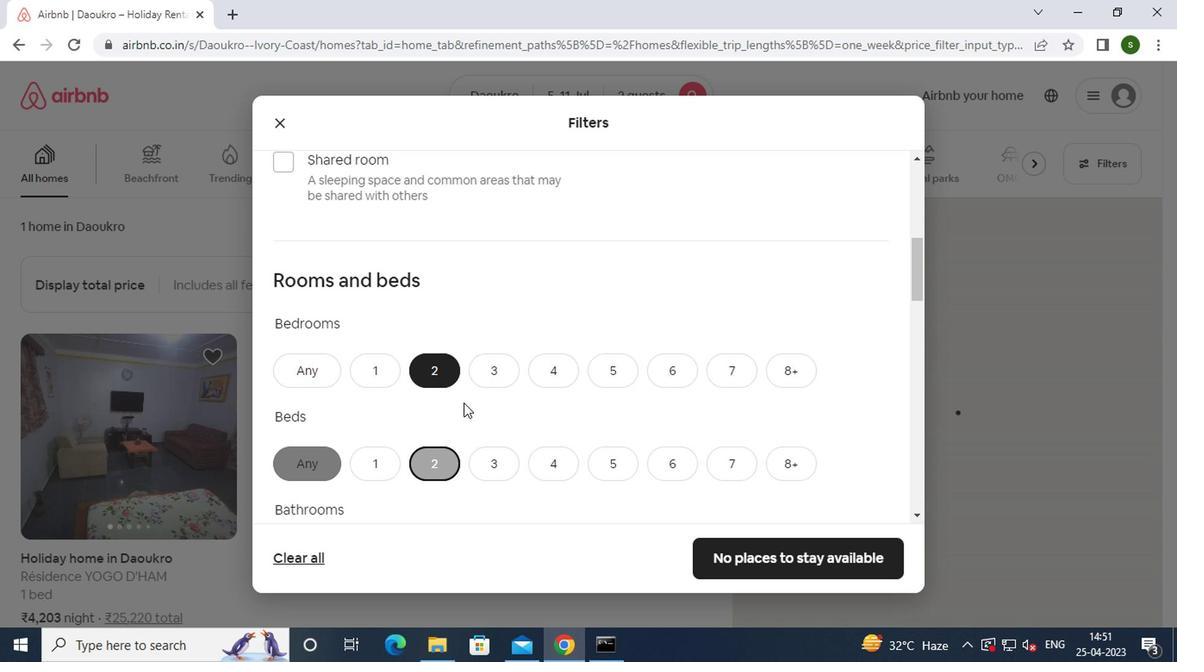 
Action: Mouse scrolled (460, 402) with delta (0, -1)
Screenshot: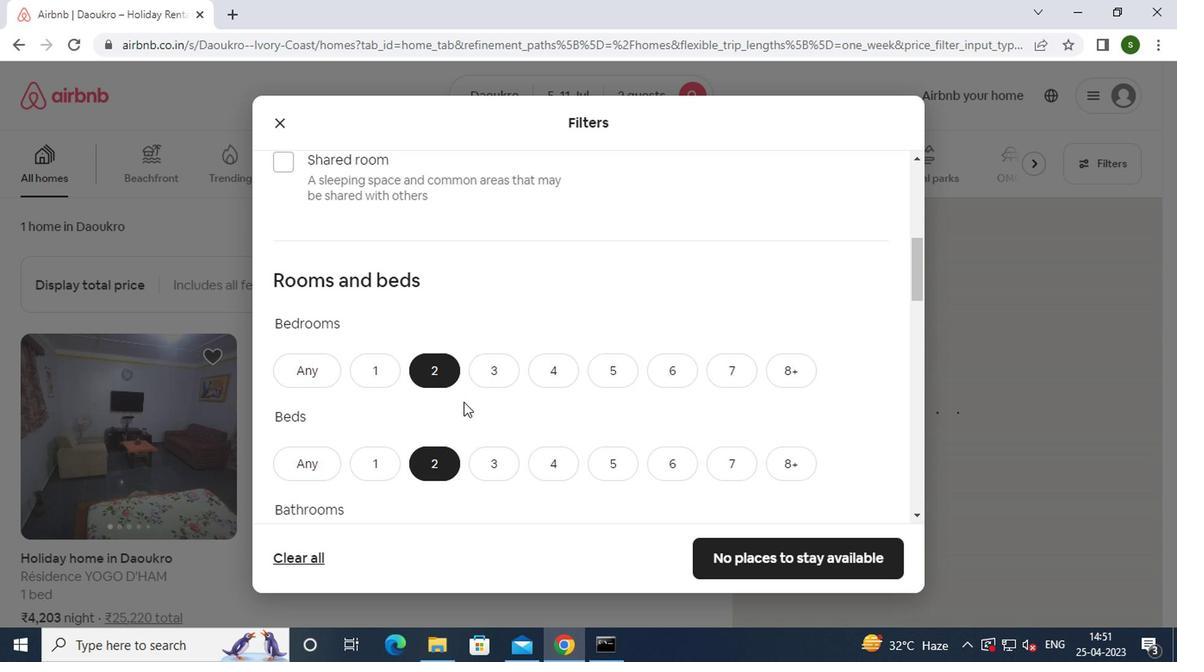 
Action: Mouse moved to (379, 382)
Screenshot: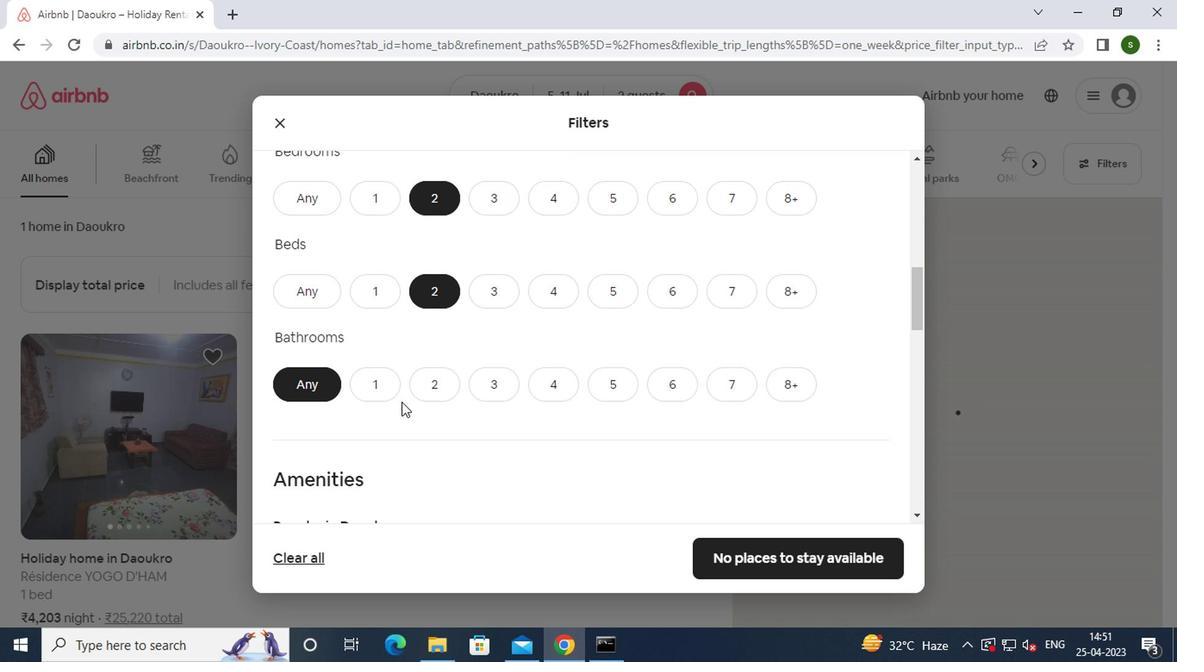 
Action: Mouse pressed left at (379, 382)
Screenshot: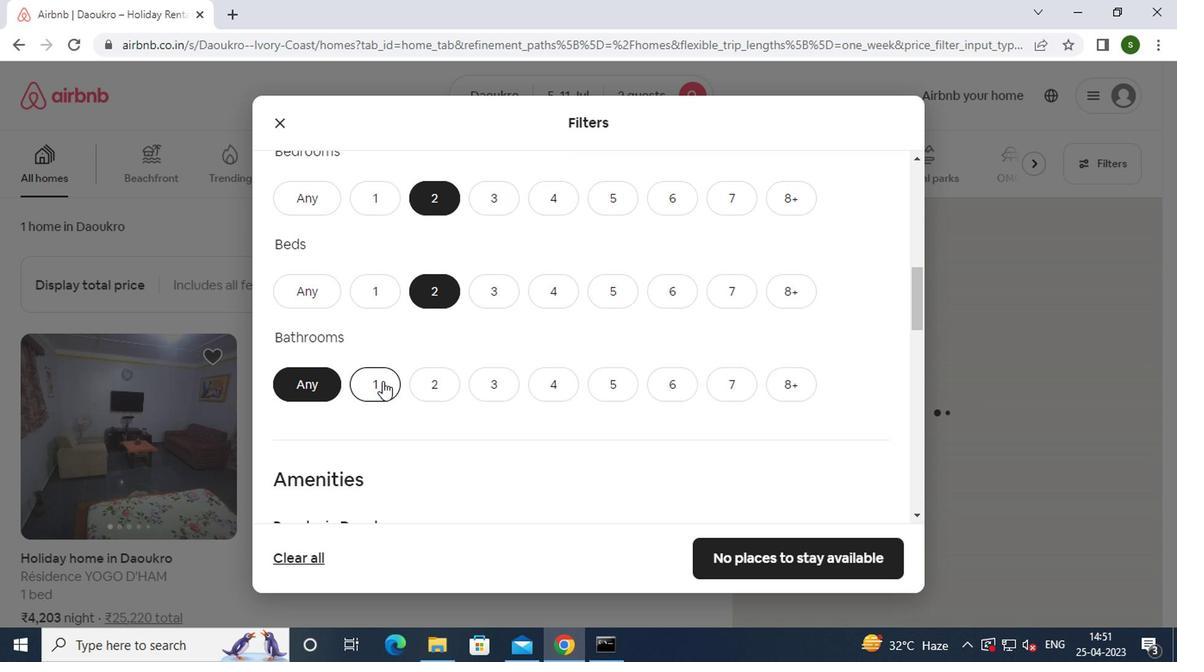 
Action: Mouse moved to (446, 388)
Screenshot: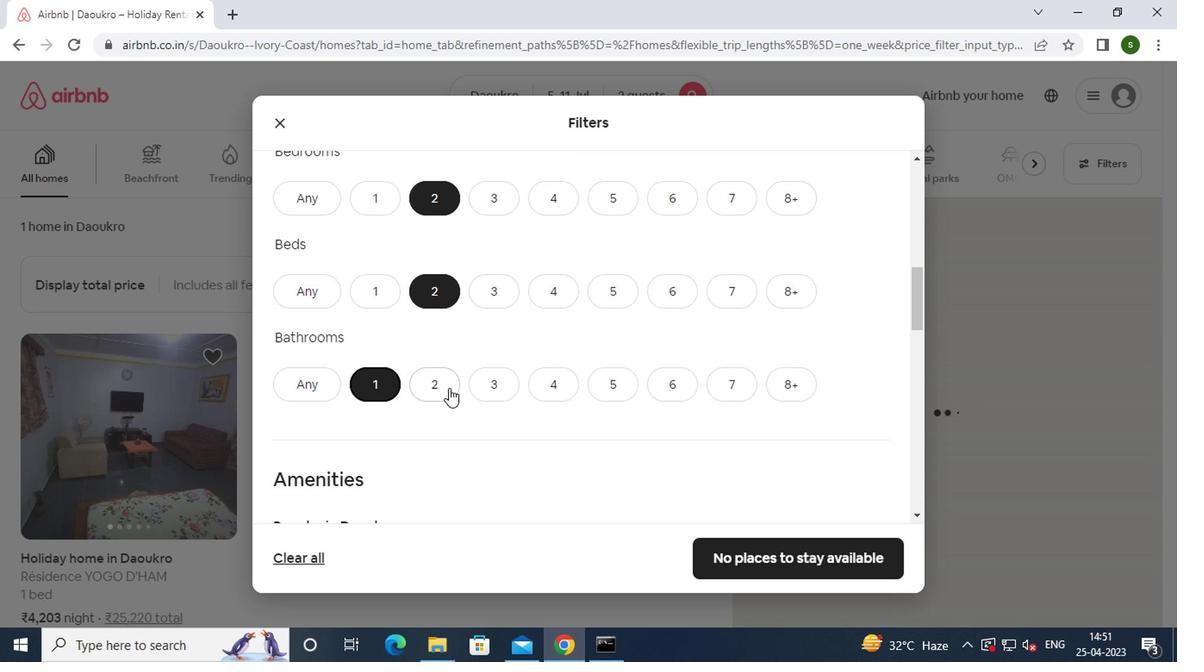 
Action: Mouse scrolled (446, 387) with delta (0, -1)
Screenshot: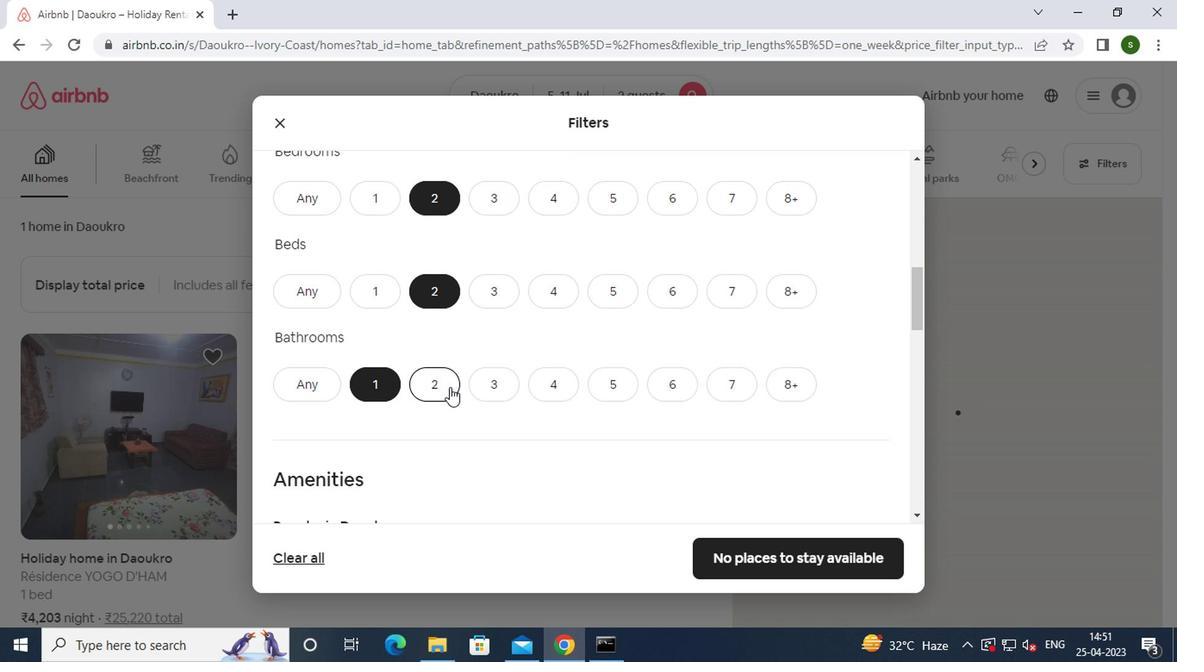 
Action: Mouse scrolled (446, 387) with delta (0, -1)
Screenshot: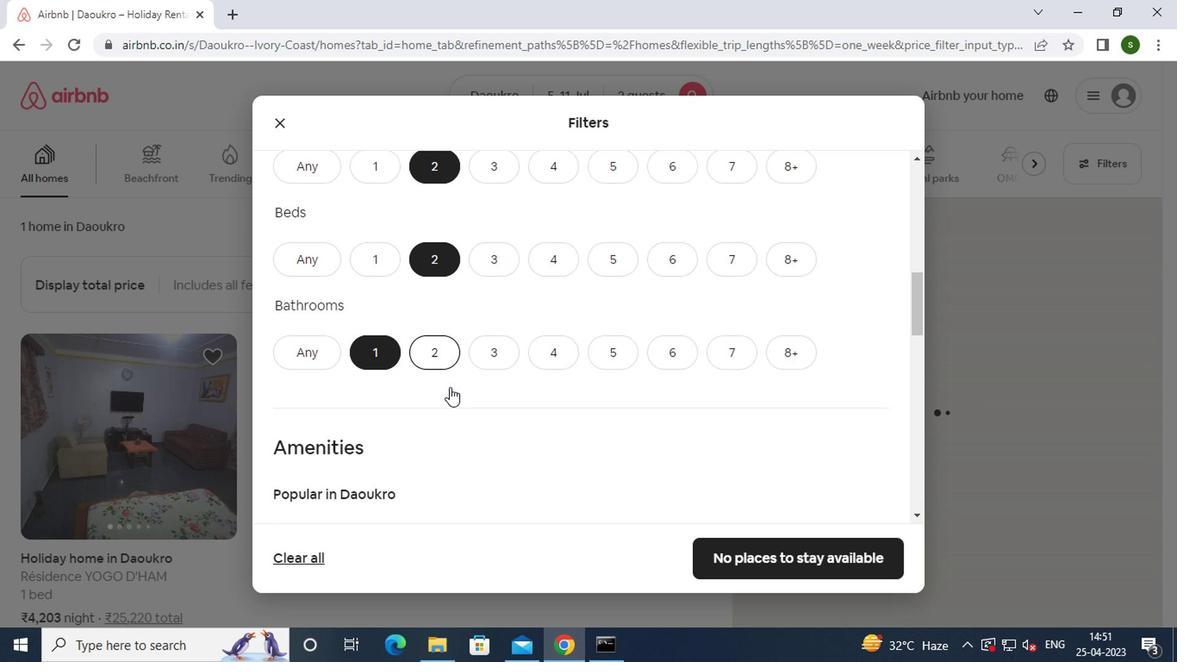
Action: Mouse scrolled (446, 387) with delta (0, -1)
Screenshot: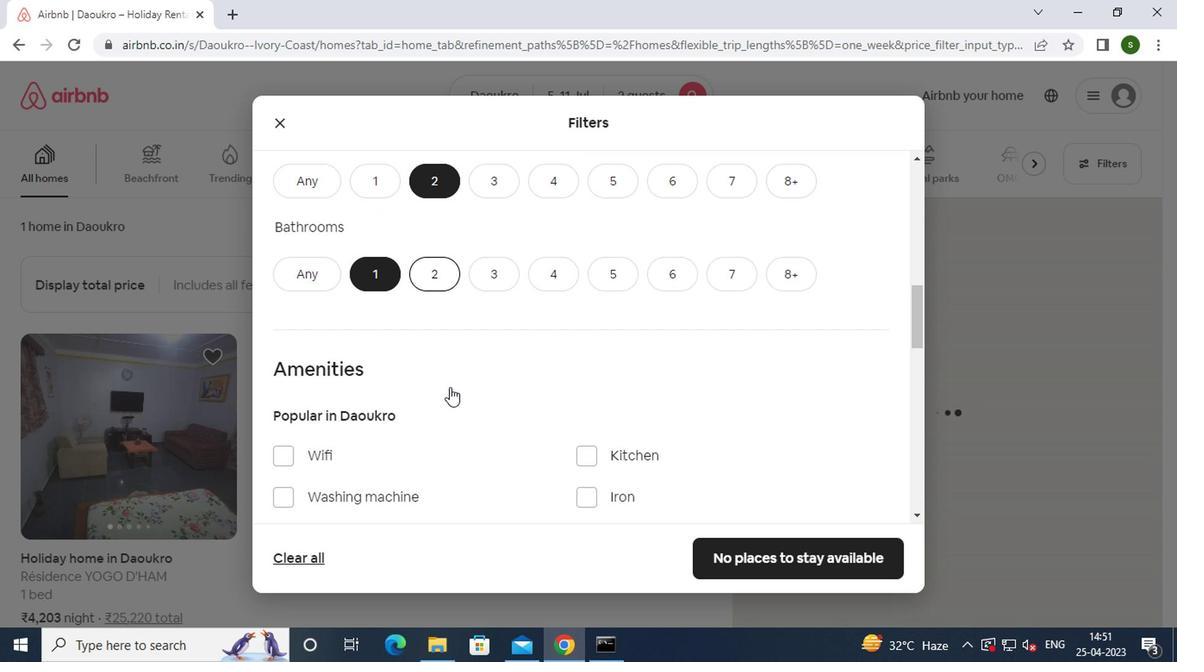 
Action: Mouse scrolled (446, 387) with delta (0, -1)
Screenshot: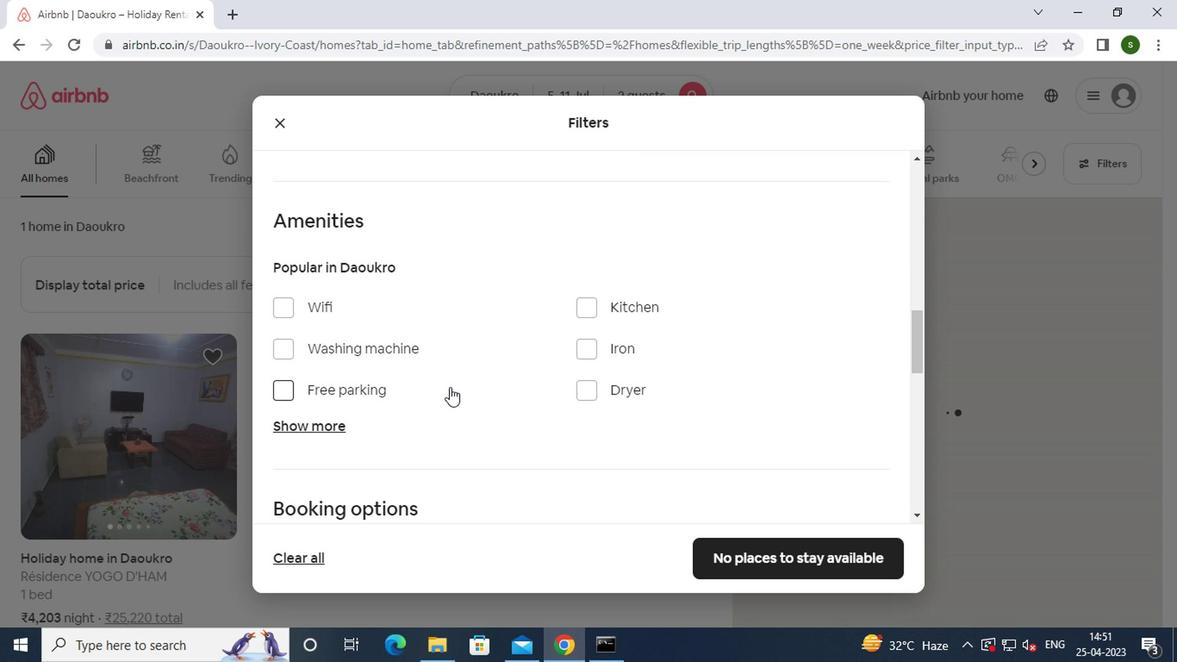 
Action: Mouse scrolled (446, 387) with delta (0, -1)
Screenshot: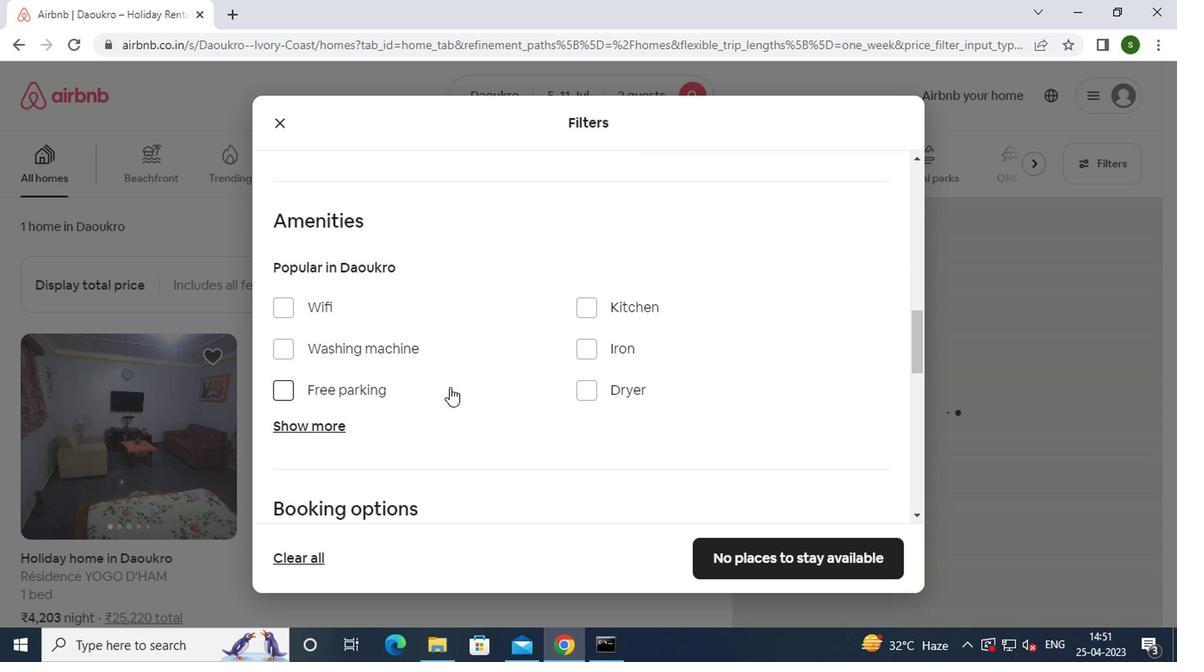 
Action: Mouse scrolled (446, 387) with delta (0, -1)
Screenshot: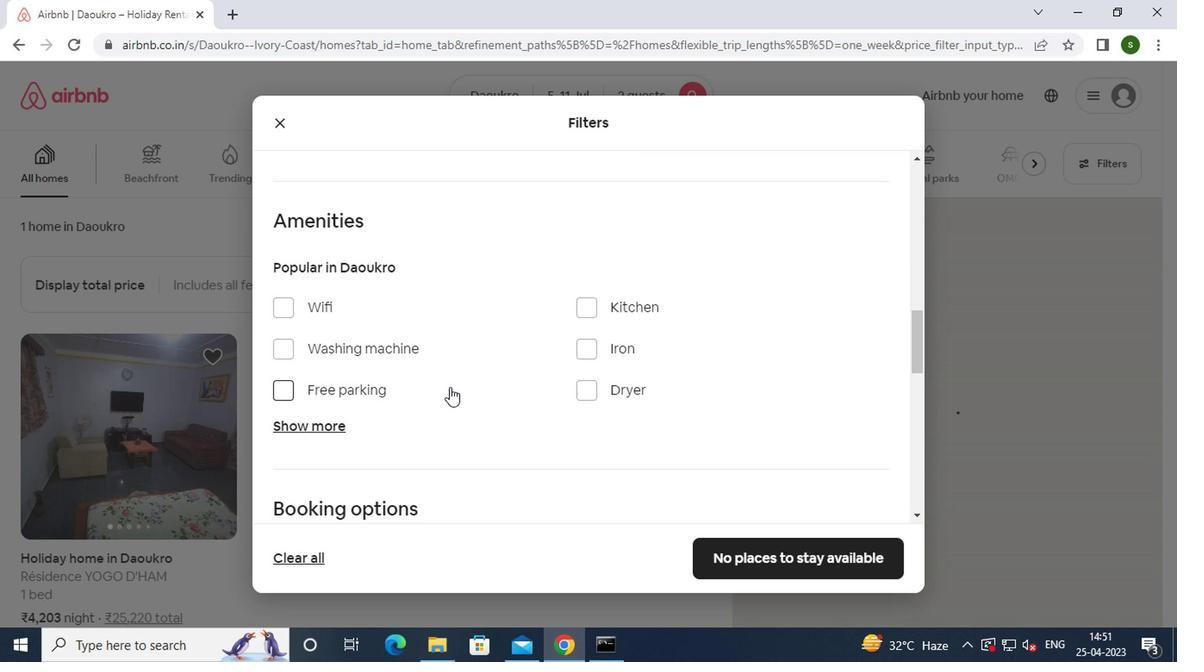 
Action: Mouse moved to (836, 365)
Screenshot: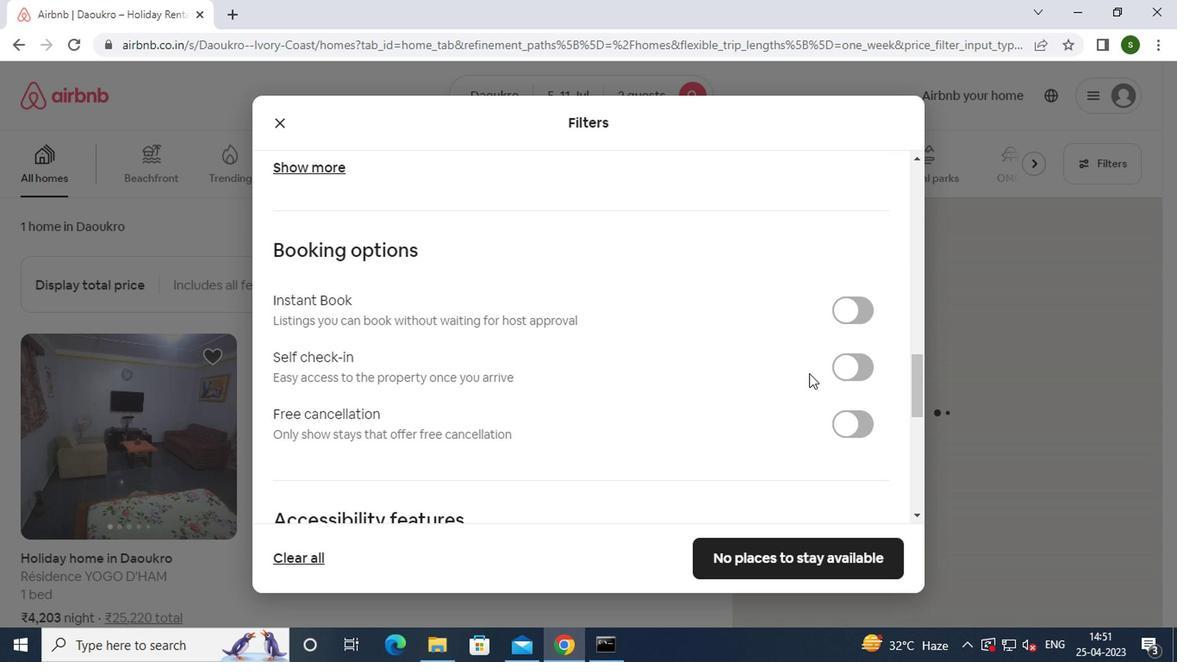 
Action: Mouse pressed left at (836, 365)
Screenshot: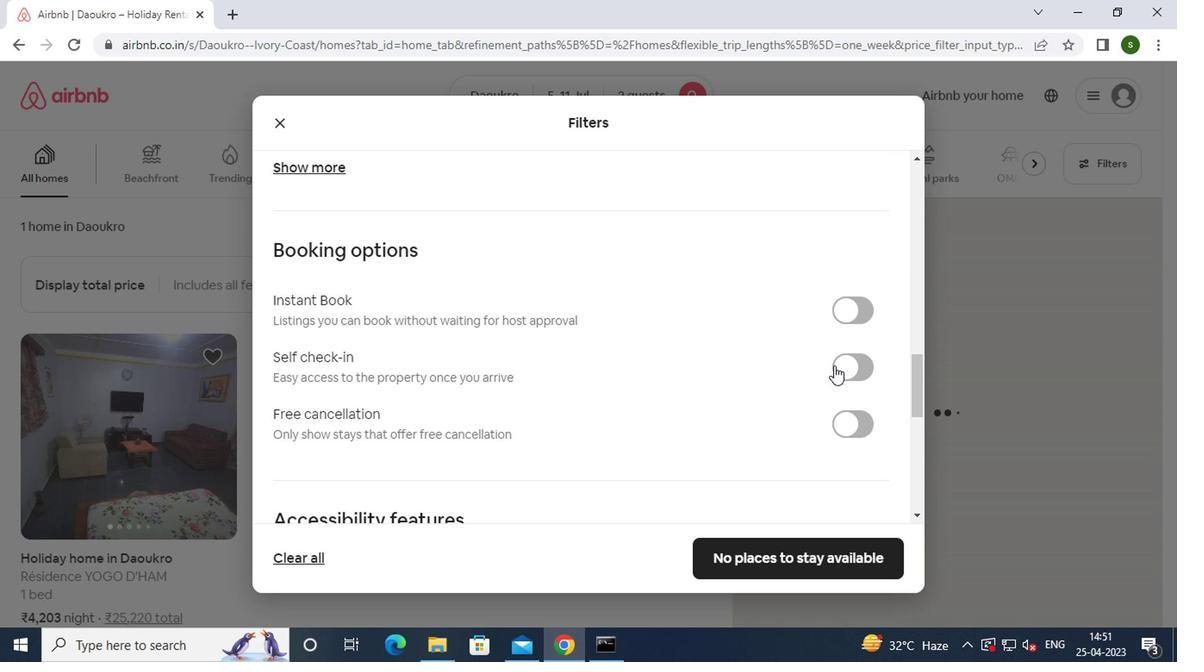 
Action: Mouse moved to (635, 389)
Screenshot: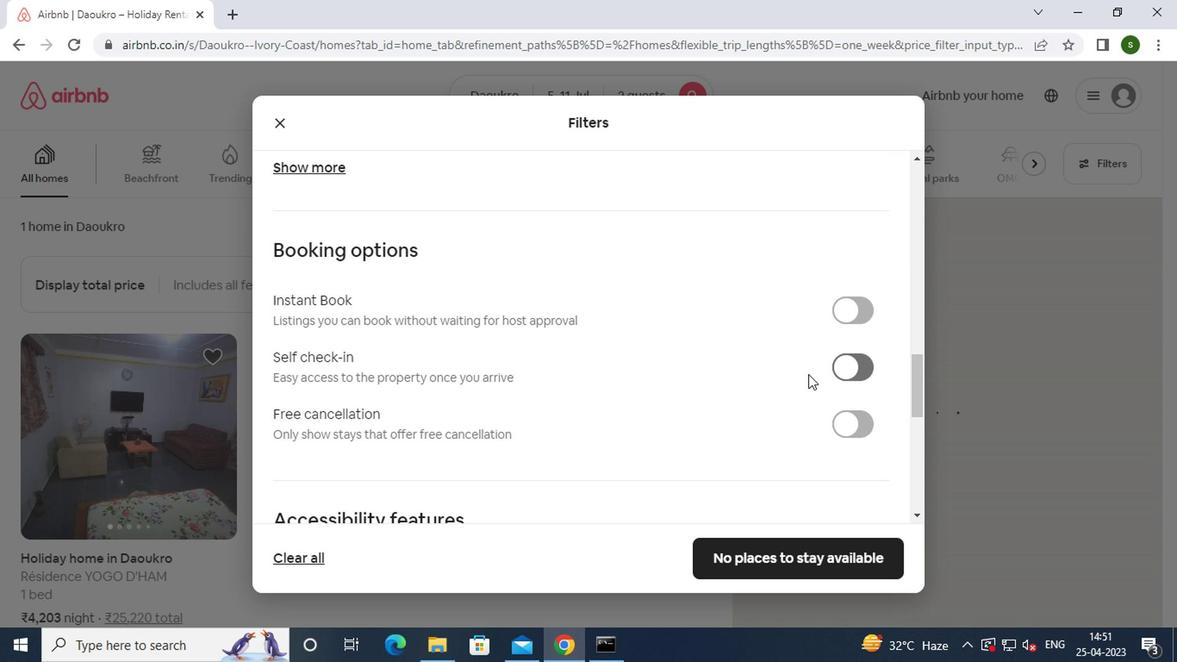 
Action: Mouse scrolled (635, 388) with delta (0, 0)
Screenshot: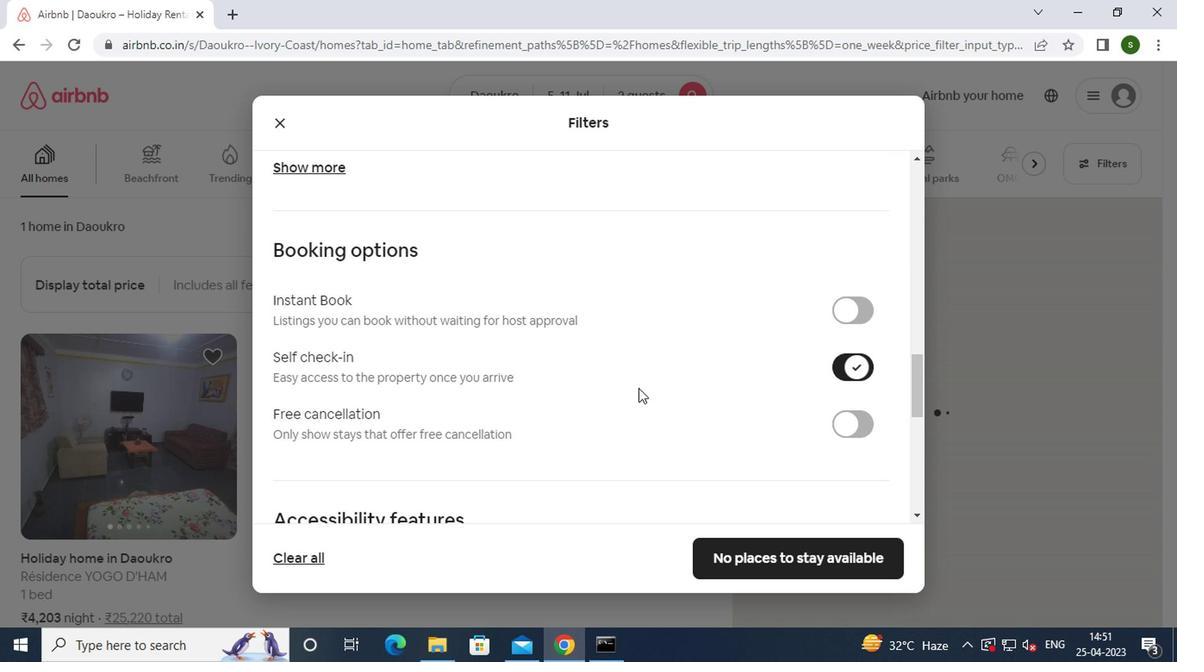 
Action: Mouse scrolled (635, 388) with delta (0, 0)
Screenshot: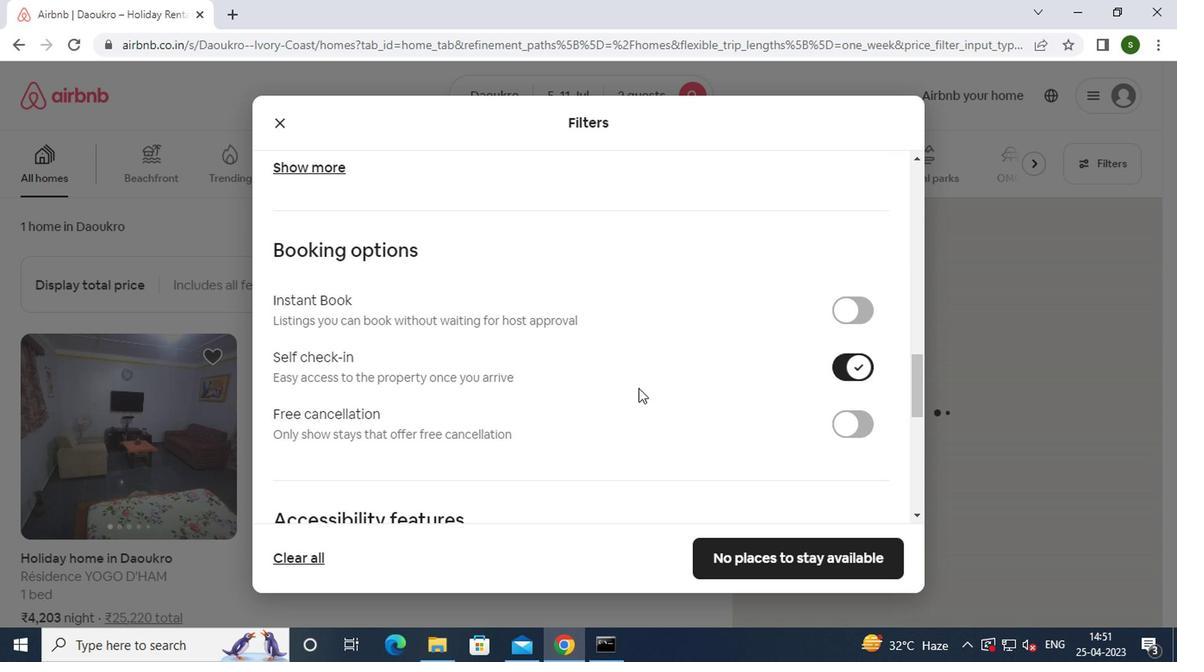 
Action: Mouse scrolled (635, 388) with delta (0, 0)
Screenshot: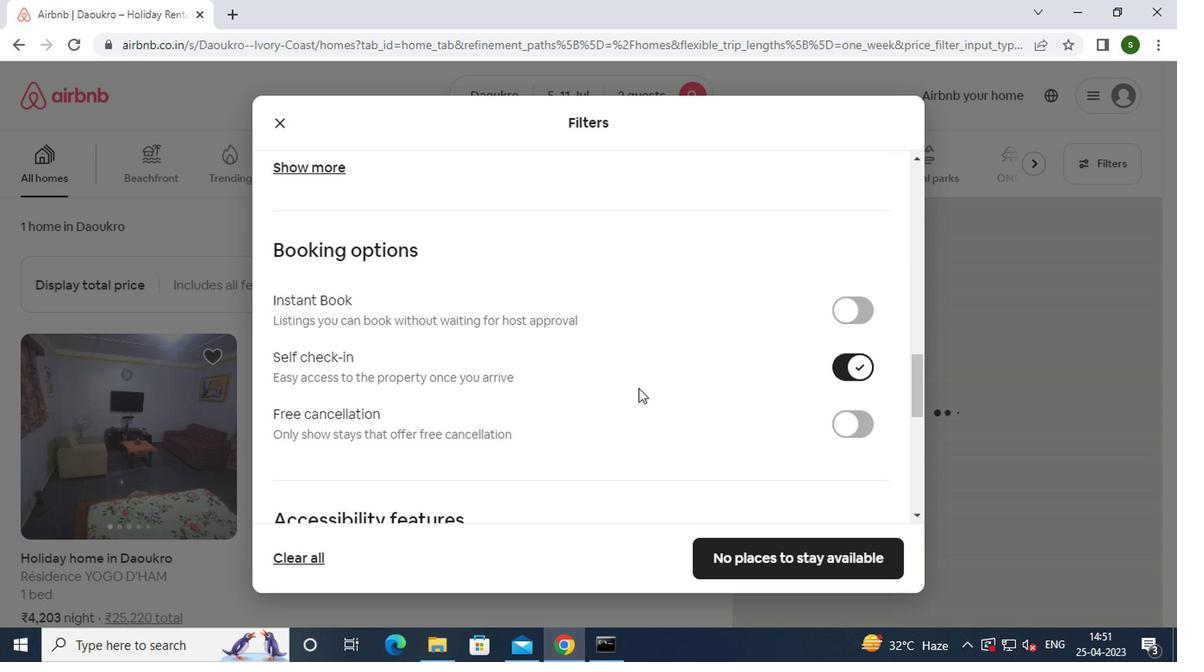 
Action: Mouse scrolled (635, 388) with delta (0, 0)
Screenshot: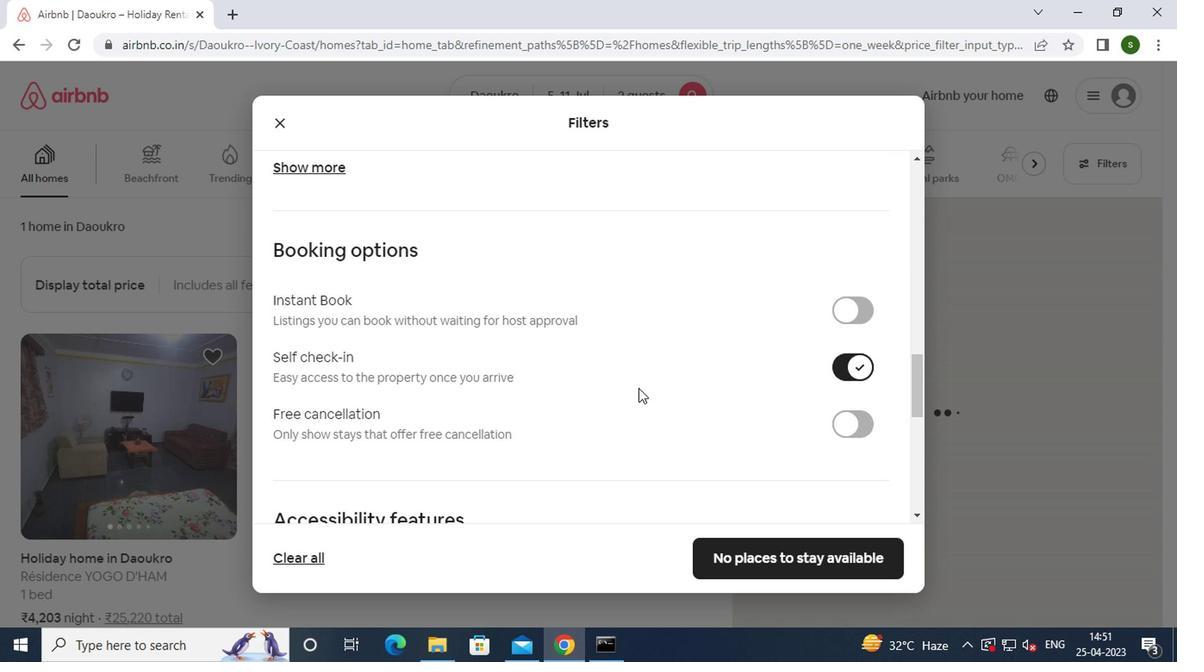 
Action: Mouse moved to (635, 388)
Screenshot: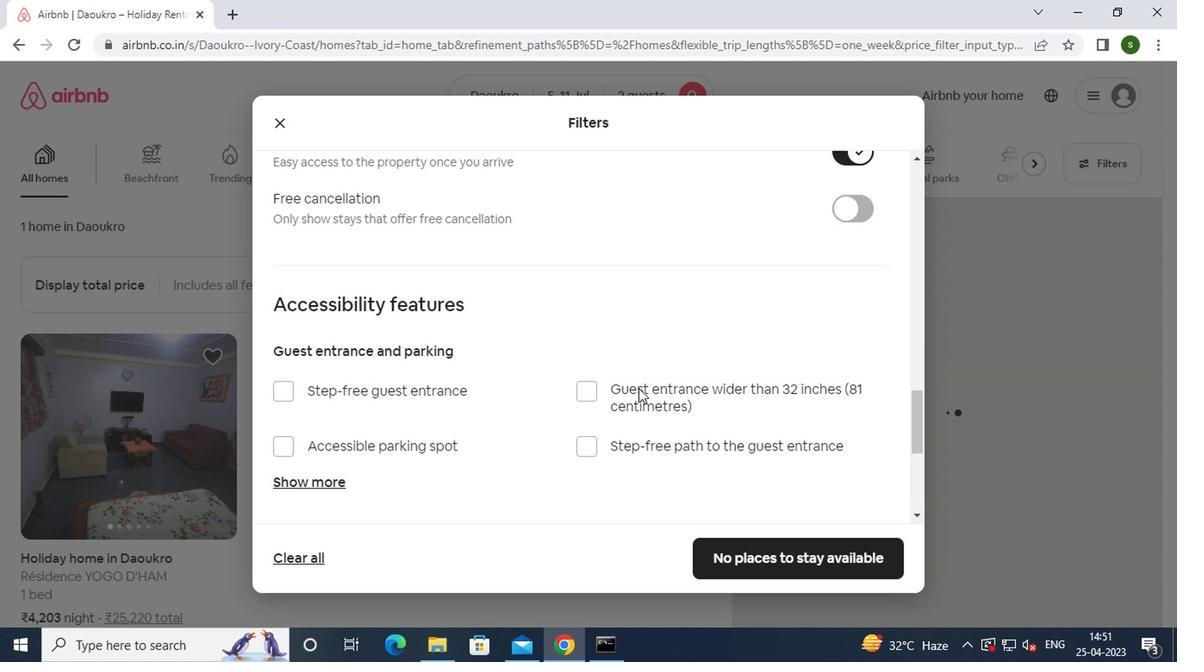 
Action: Mouse scrolled (635, 387) with delta (0, -1)
Screenshot: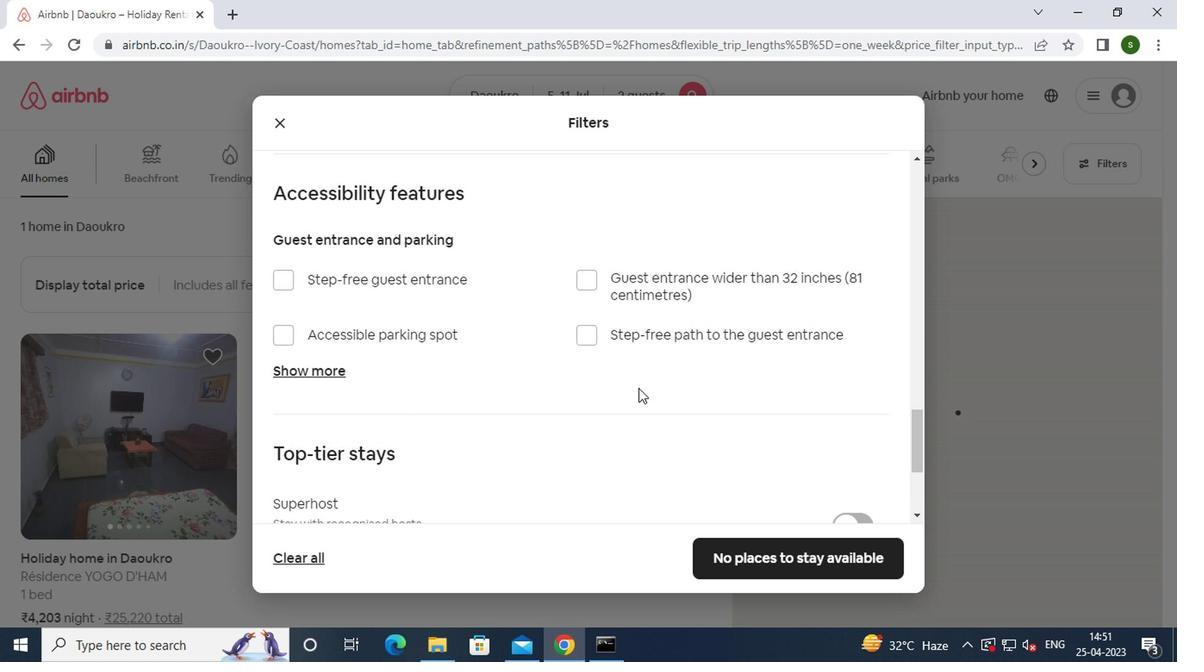 
Action: Mouse scrolled (635, 387) with delta (0, -1)
Screenshot: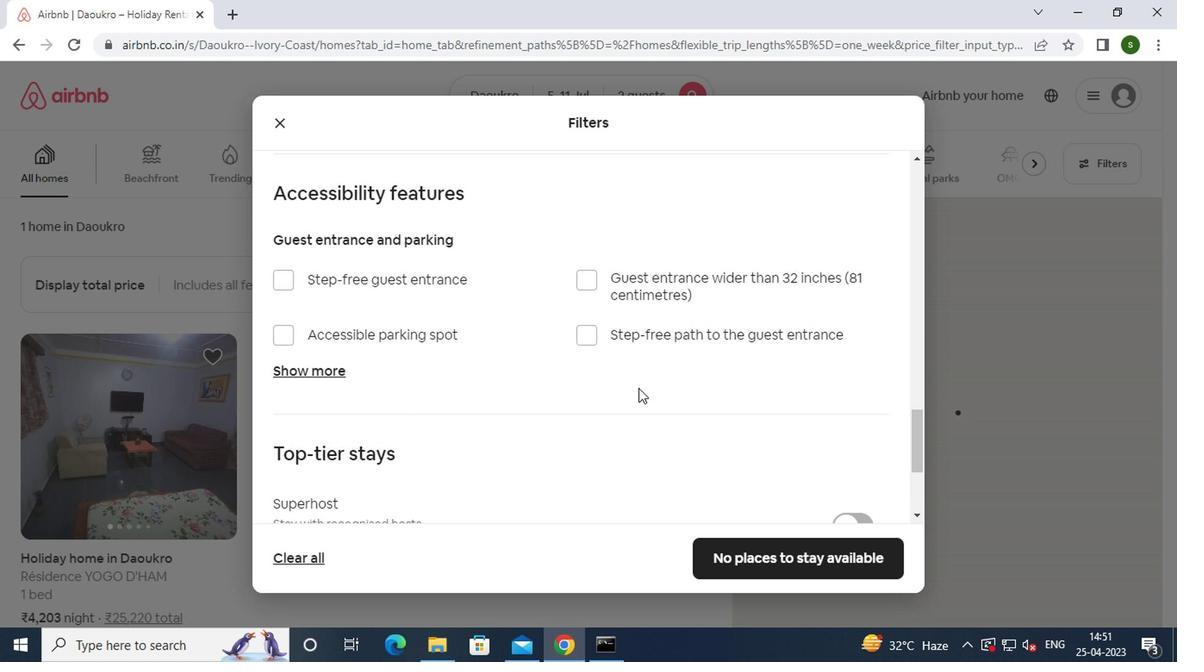 
Action: Mouse scrolled (635, 387) with delta (0, -1)
Screenshot: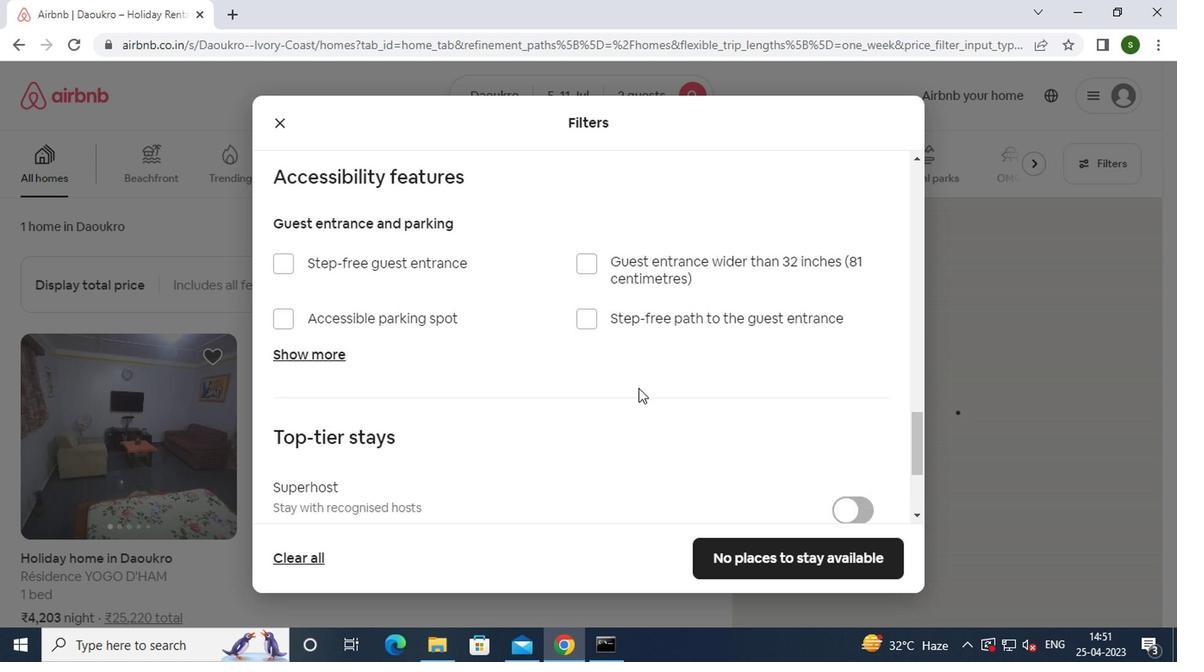 
Action: Mouse scrolled (635, 387) with delta (0, -1)
Screenshot: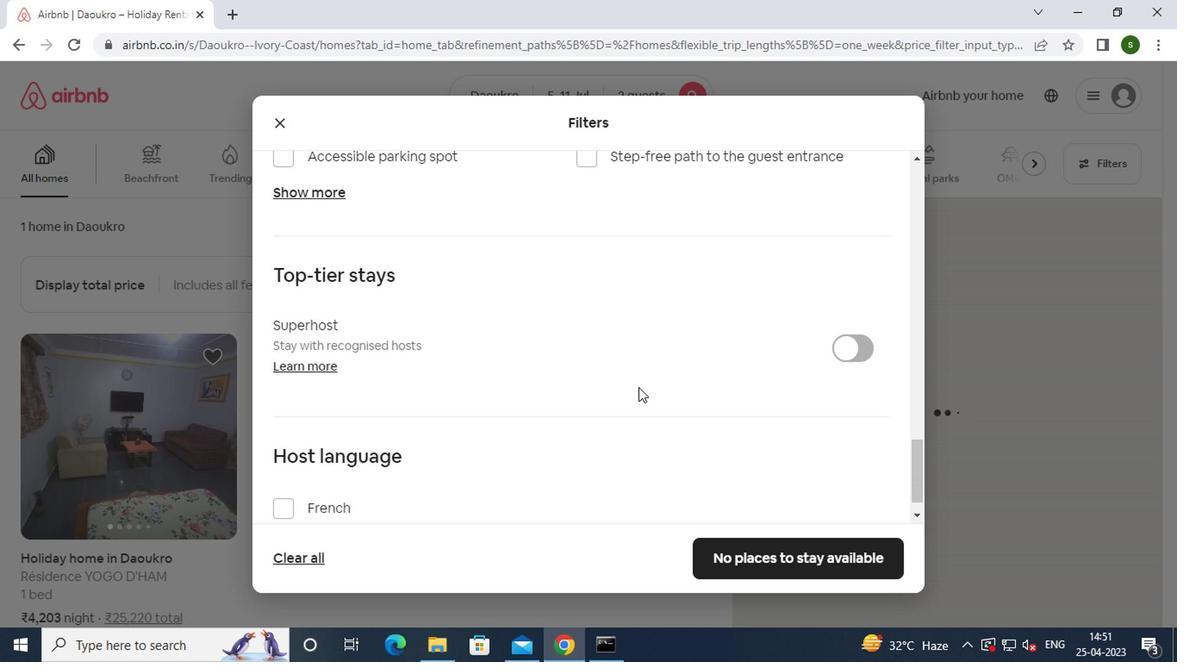 
Action: Mouse scrolled (635, 387) with delta (0, -1)
Screenshot: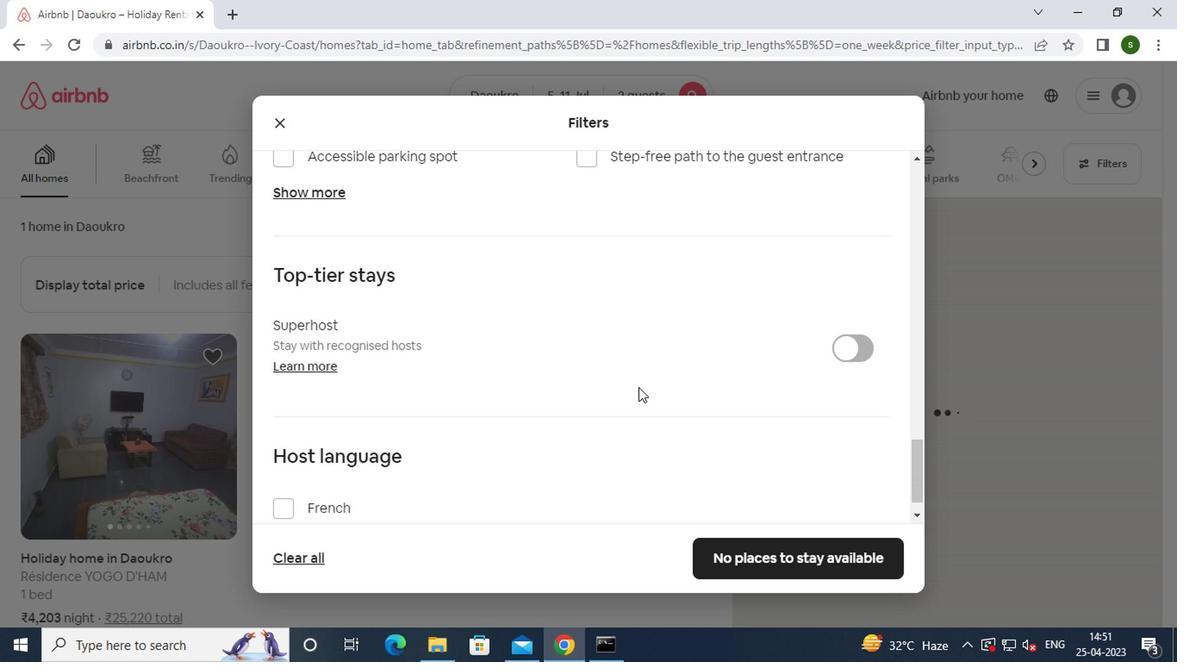 
Action: Mouse scrolled (635, 387) with delta (0, -1)
Screenshot: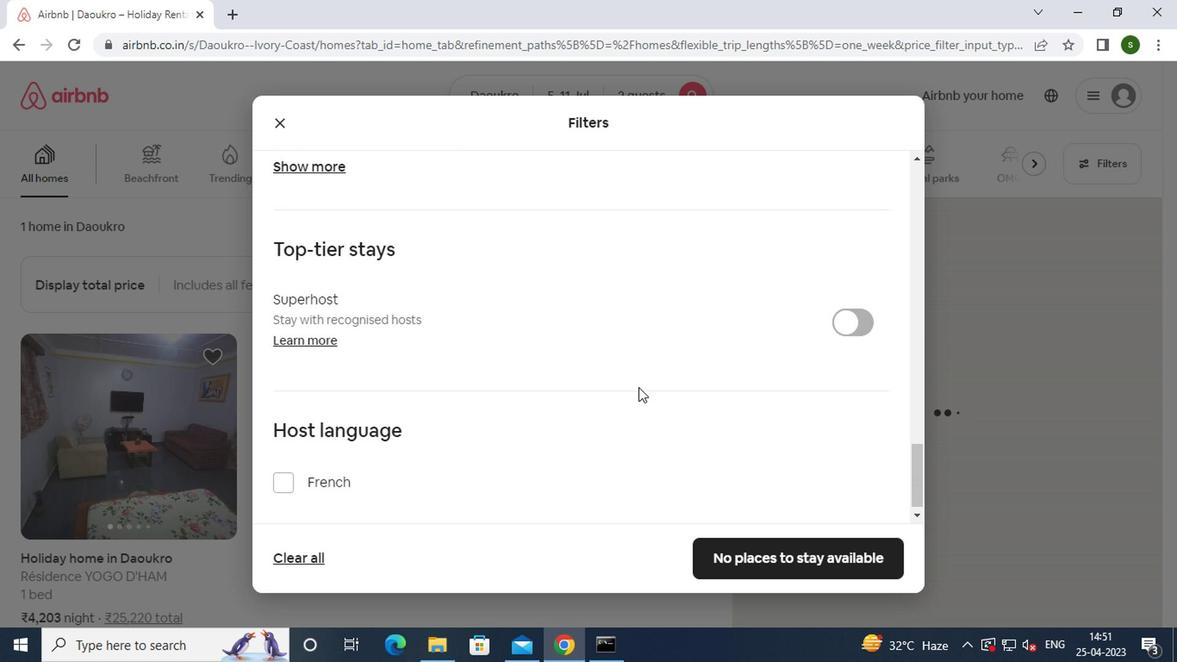 
Action: Mouse moved to (723, 547)
Screenshot: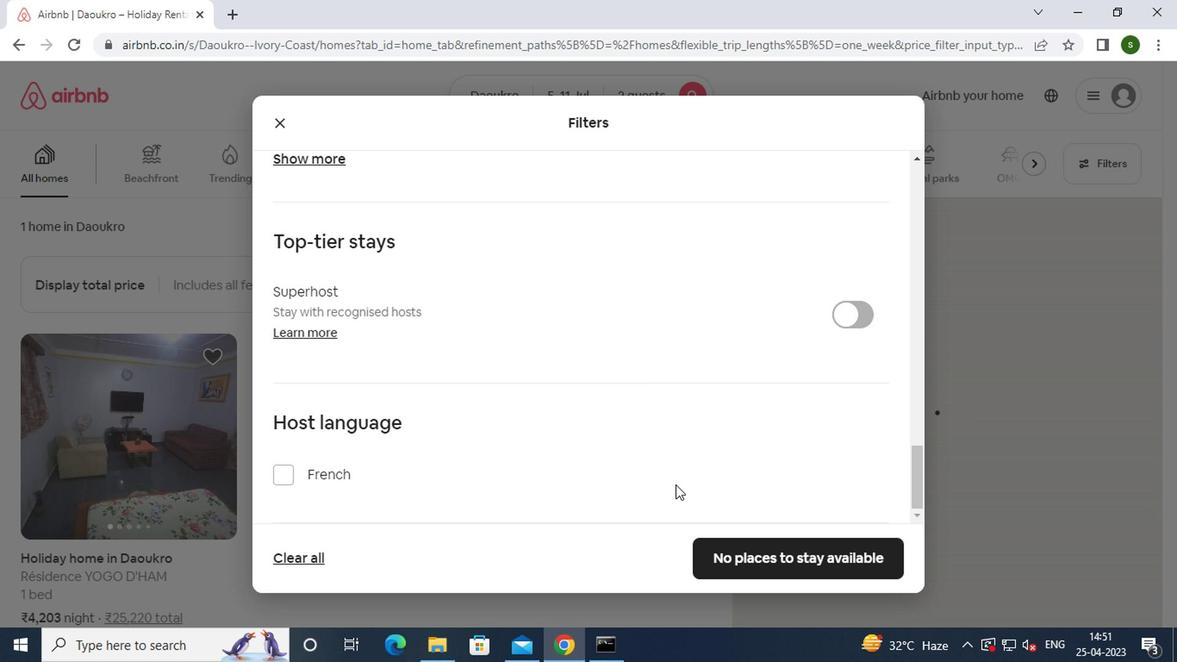 
Action: Mouse pressed left at (723, 547)
Screenshot: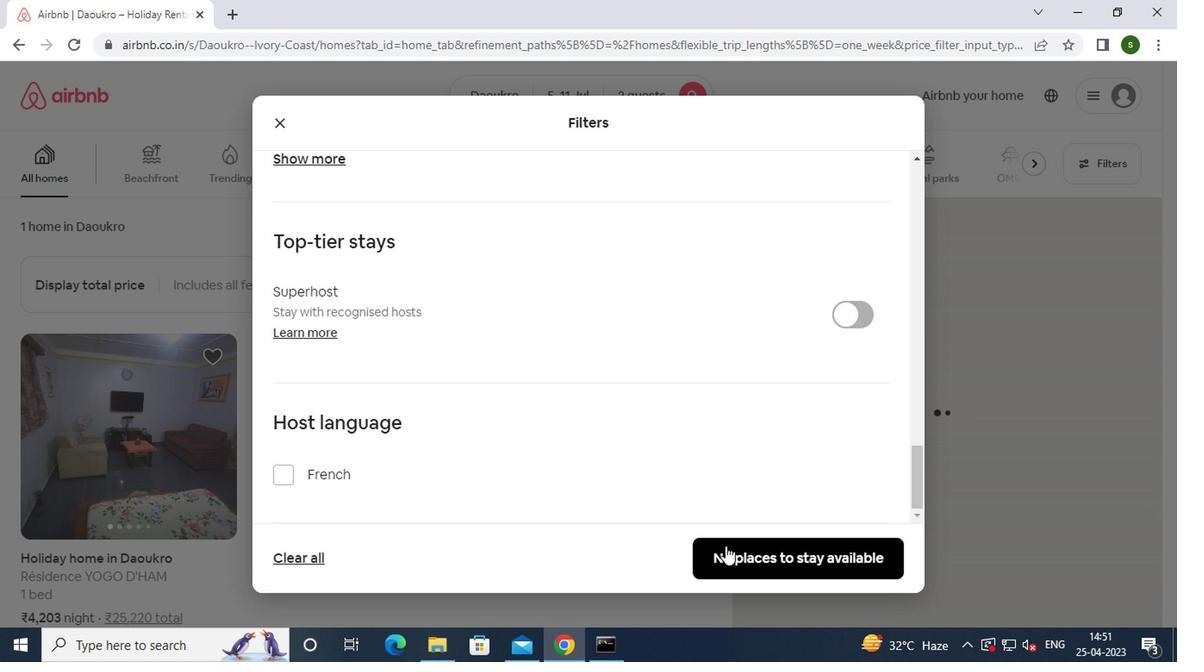 
Action: Mouse moved to (584, 374)
Screenshot: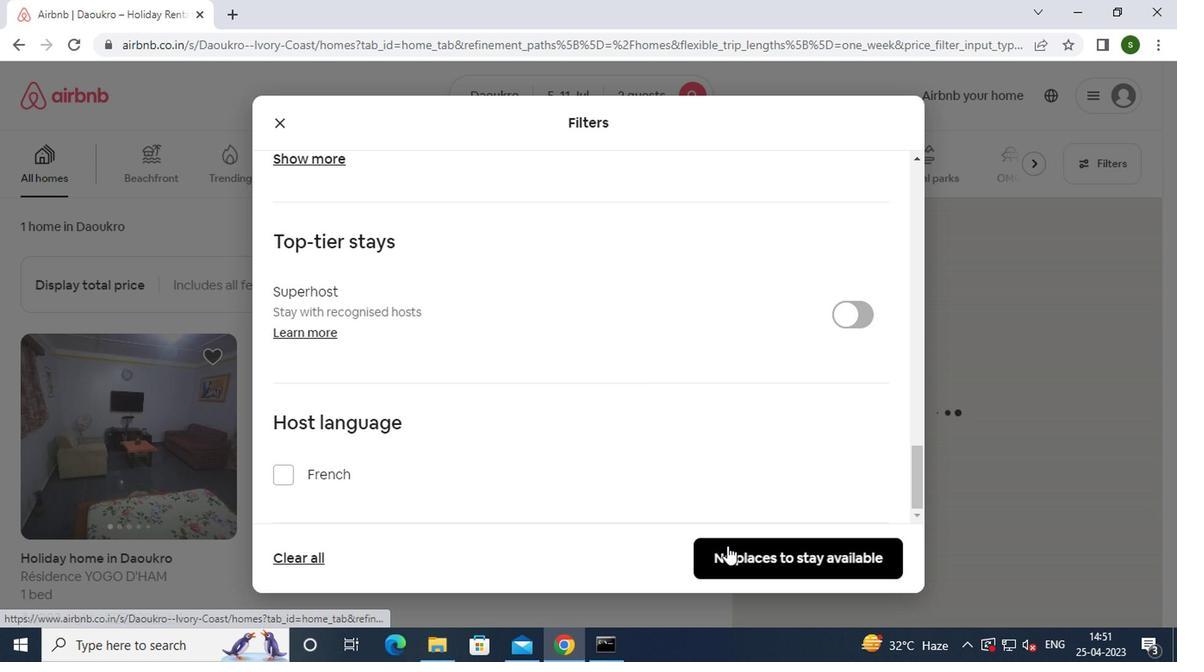 
